 Task: Add a condition where "Channel Is Slack direct message" in pending tickets.
Action: Mouse moved to (126, 441)
Screenshot: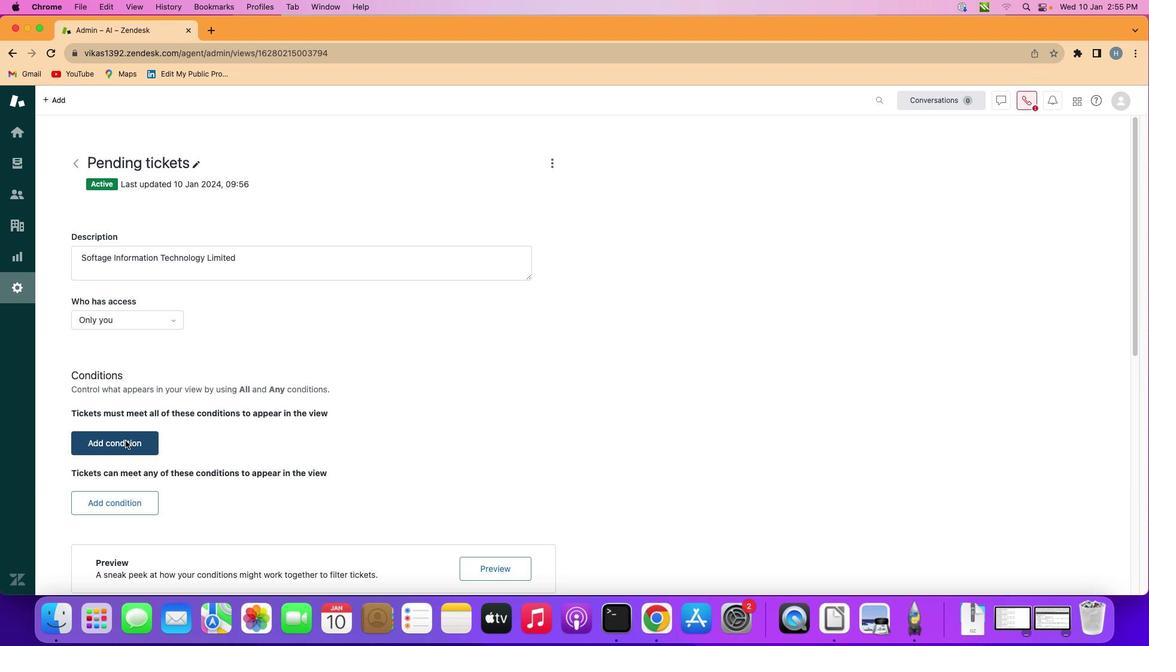 
Action: Mouse pressed left at (126, 441)
Screenshot: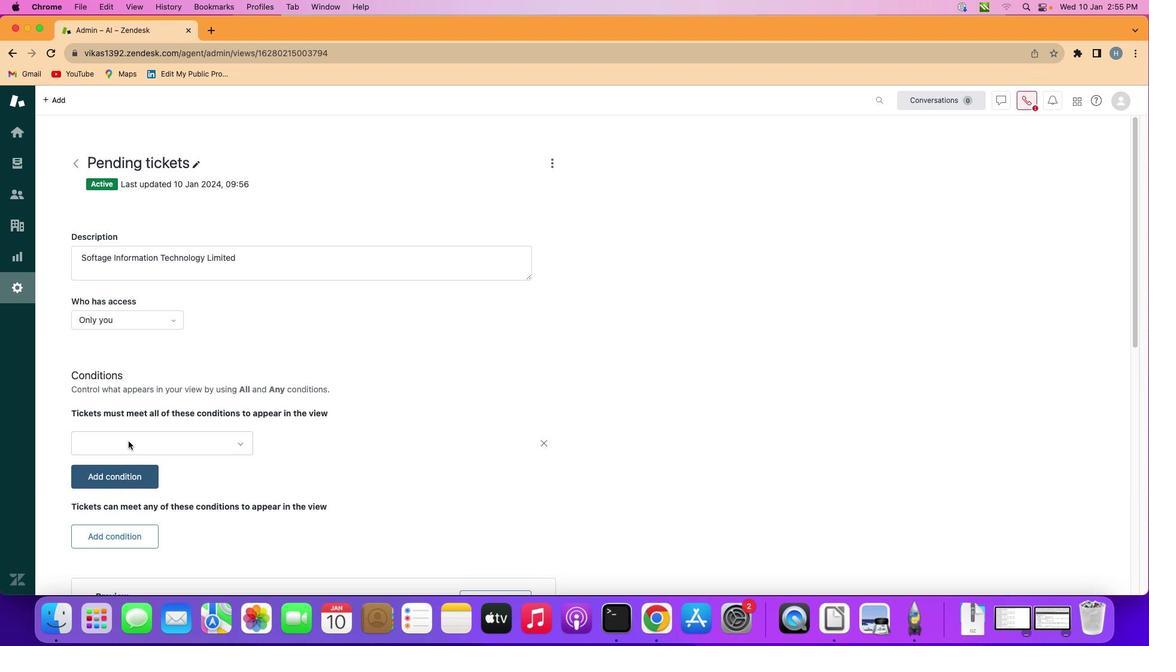 
Action: Mouse moved to (189, 443)
Screenshot: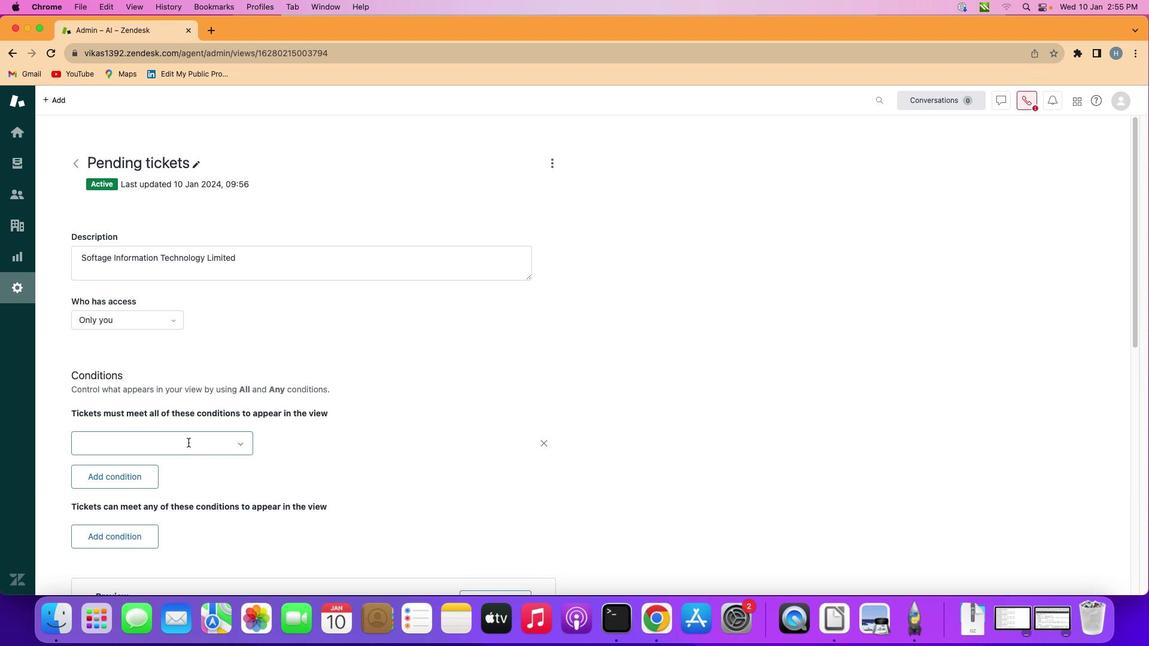 
Action: Mouse pressed left at (189, 443)
Screenshot: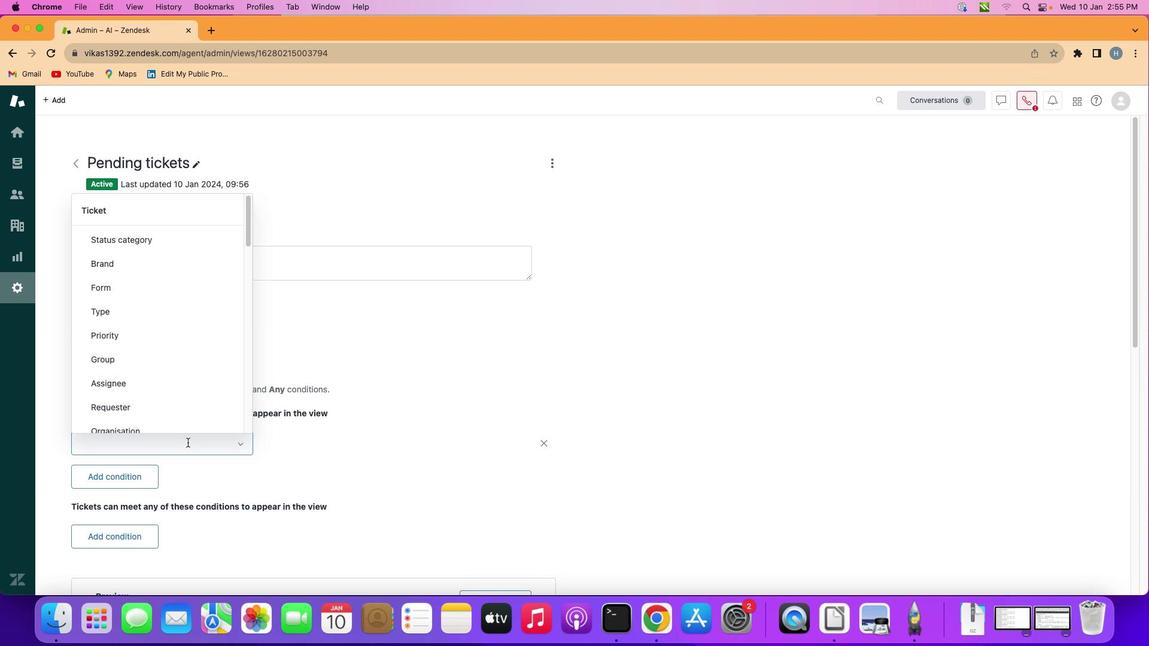 
Action: Mouse moved to (185, 343)
Screenshot: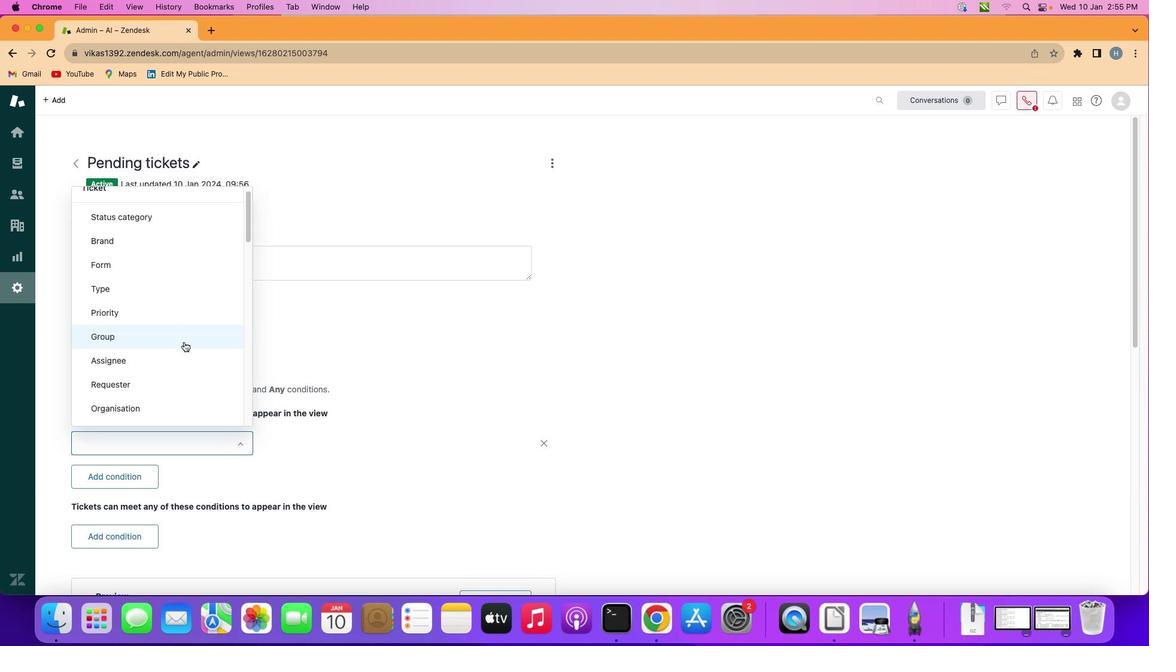 
Action: Mouse scrolled (185, 343) with delta (1, 0)
Screenshot: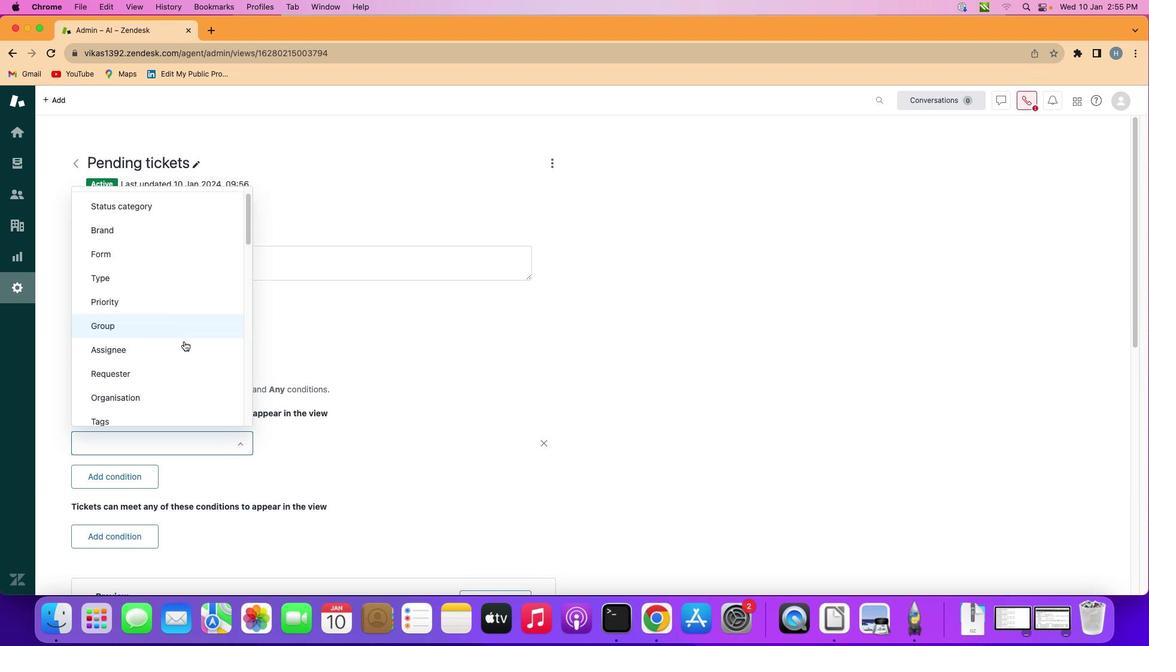 
Action: Mouse scrolled (185, 343) with delta (1, 0)
Screenshot: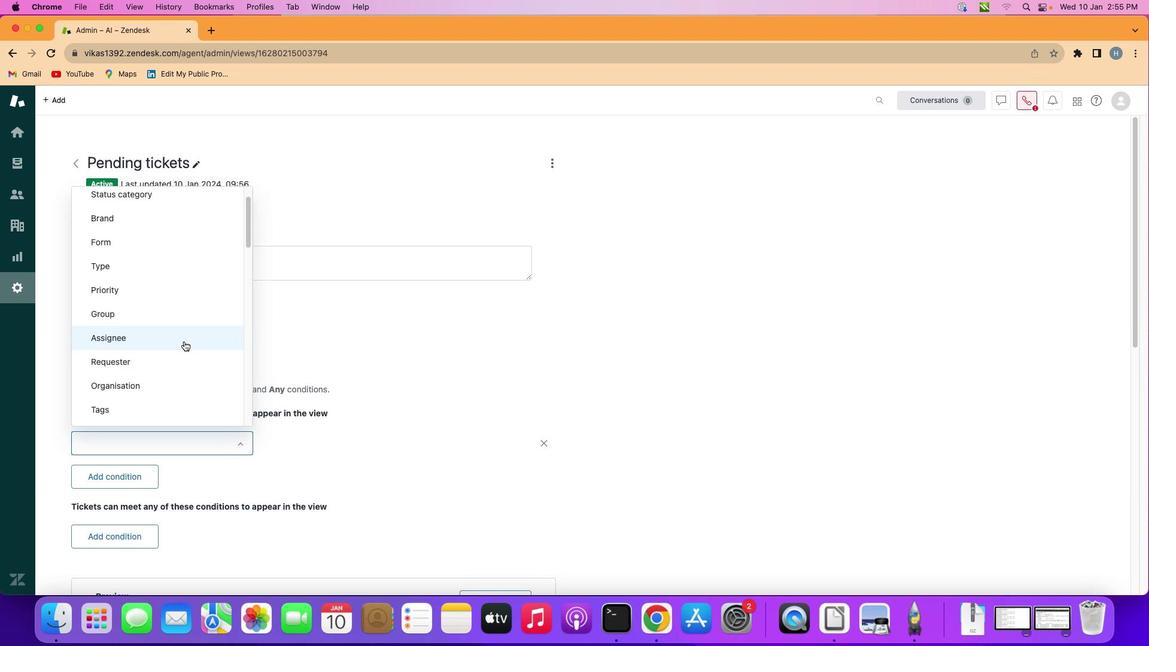 
Action: Mouse scrolled (185, 343) with delta (1, 0)
Screenshot: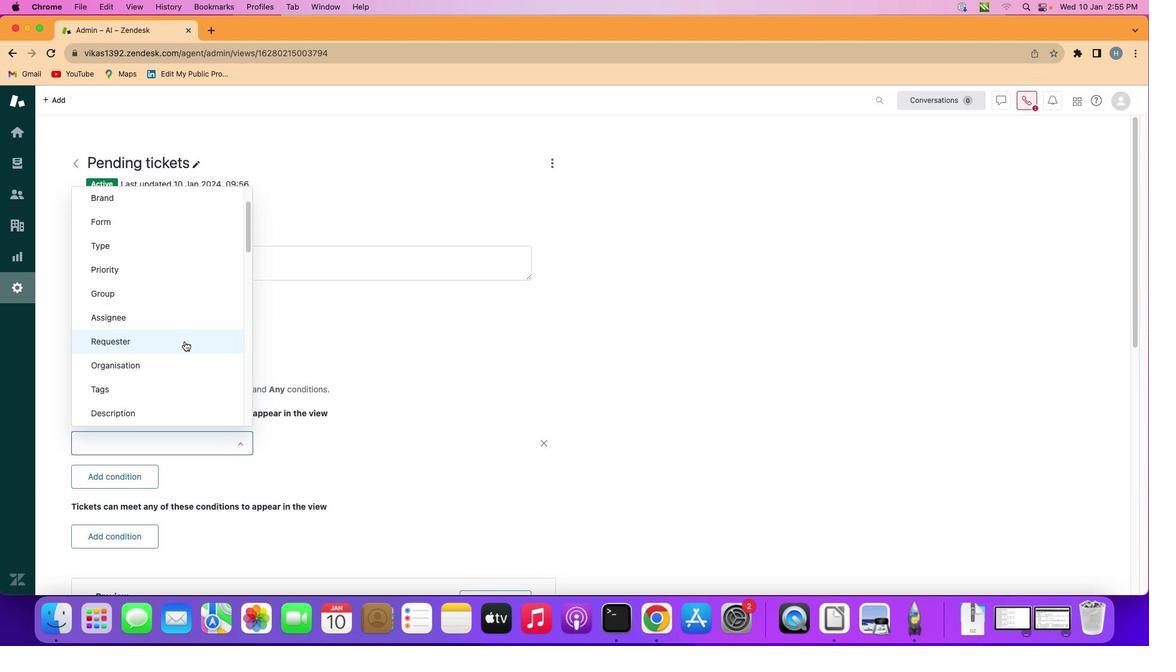 
Action: Mouse moved to (185, 343)
Screenshot: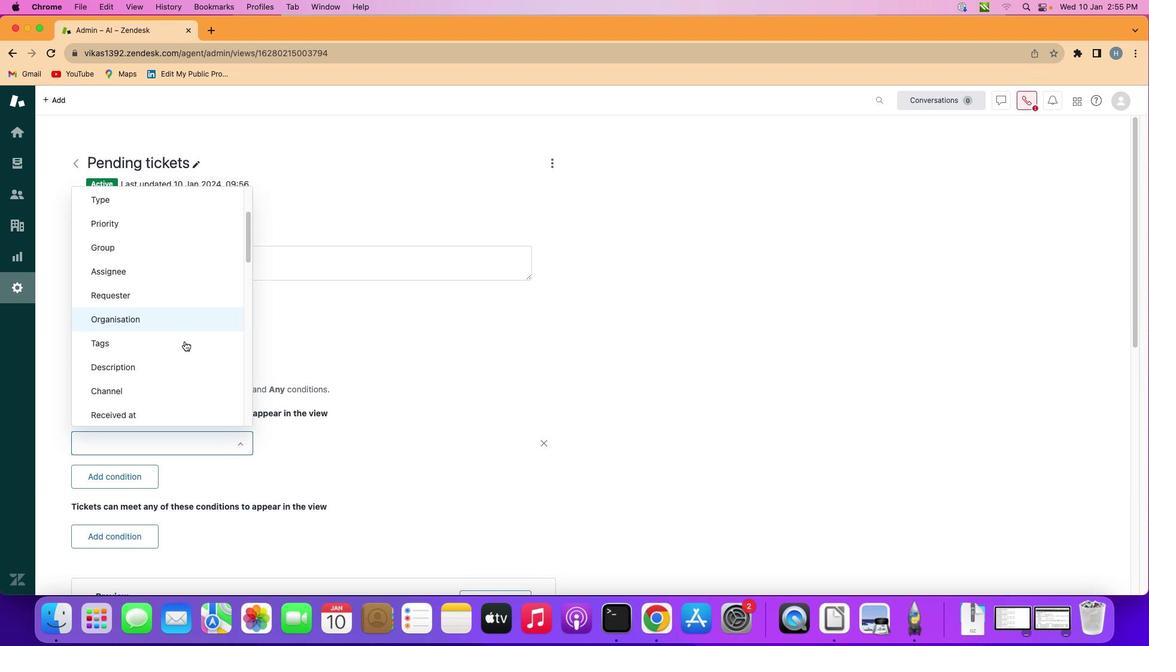 
Action: Mouse scrolled (185, 343) with delta (1, 0)
Screenshot: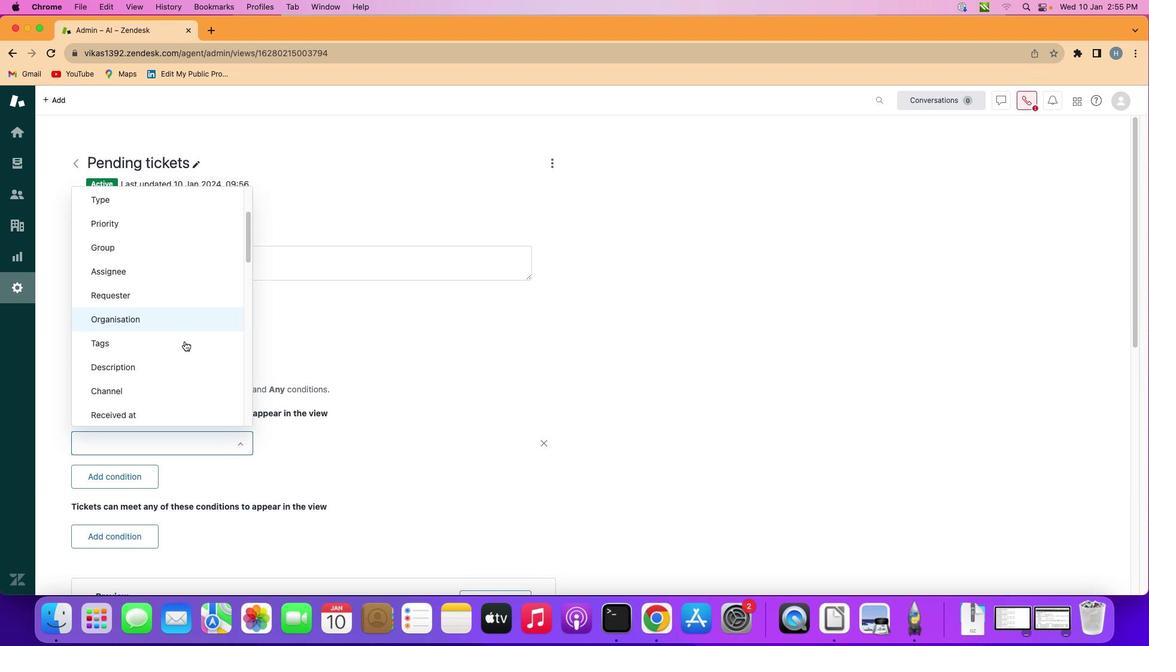 
Action: Mouse moved to (186, 342)
Screenshot: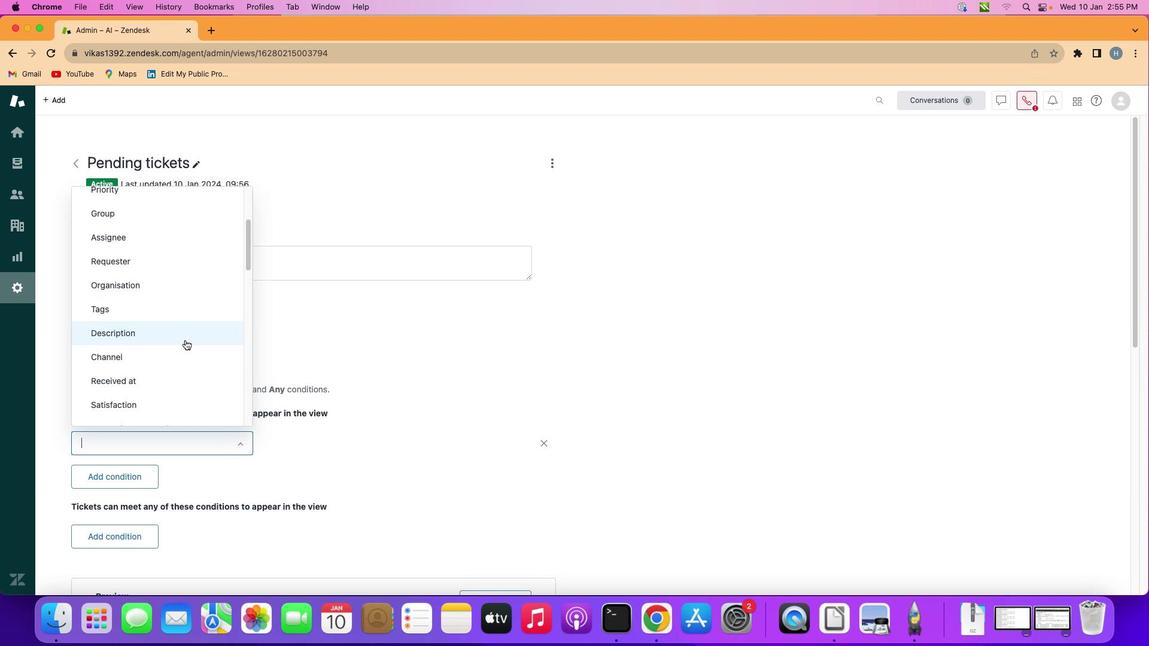 
Action: Mouse scrolled (186, 342) with delta (1, 0)
Screenshot: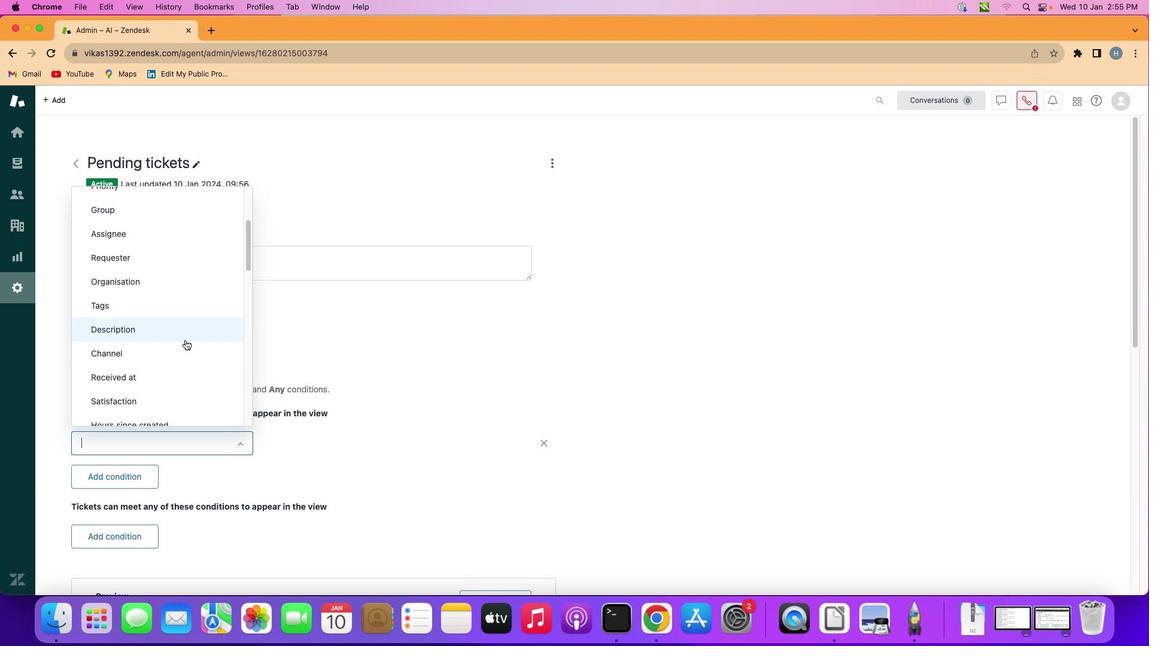 
Action: Mouse moved to (178, 356)
Screenshot: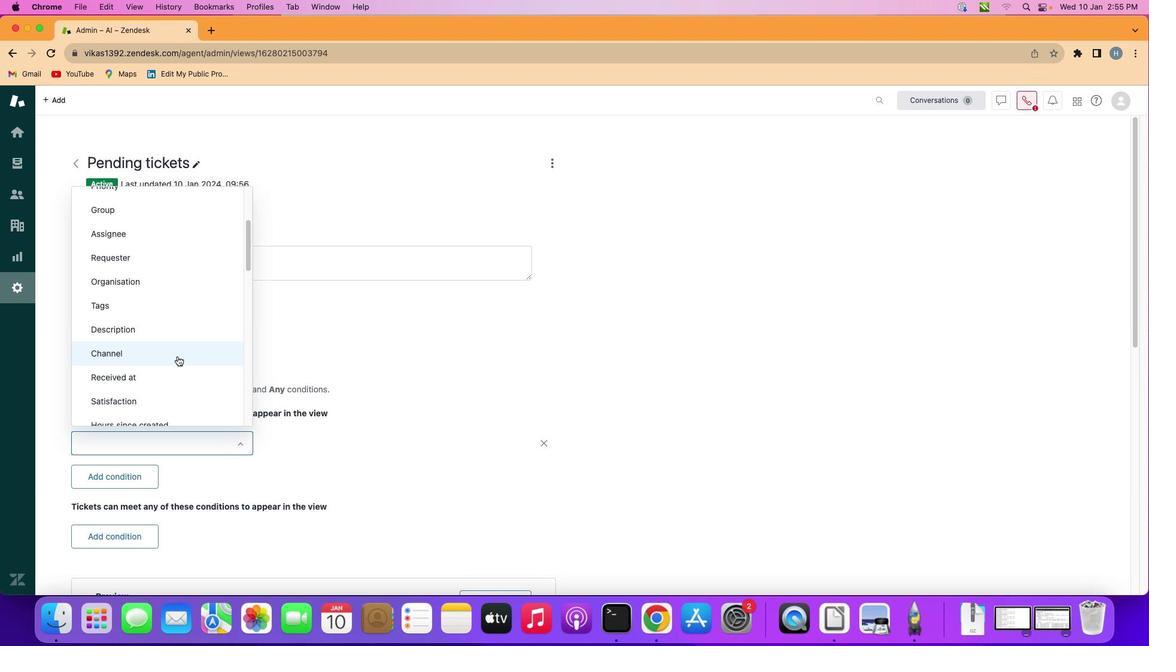 
Action: Mouse pressed left at (178, 356)
Screenshot: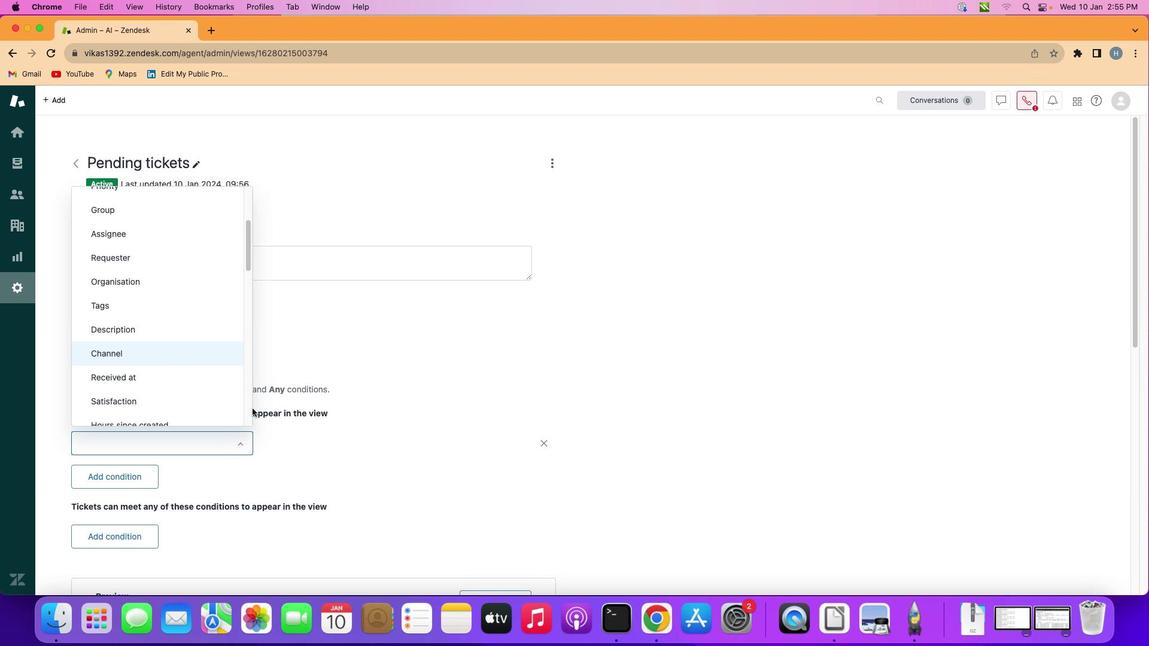 
Action: Mouse moved to (321, 442)
Screenshot: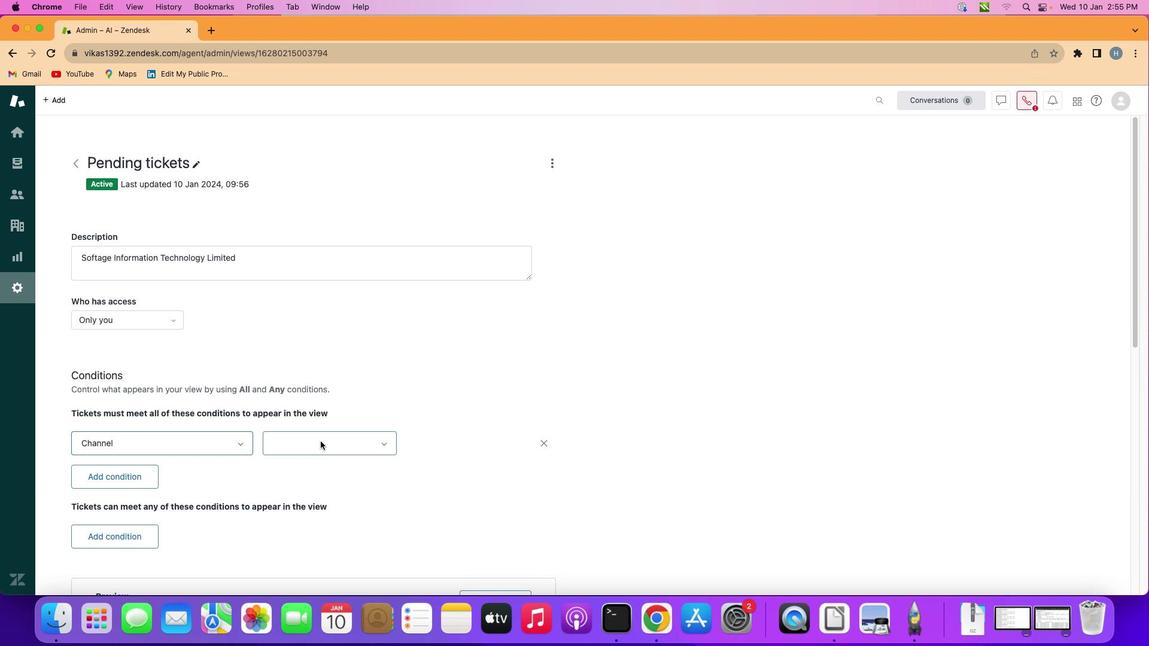 
Action: Mouse pressed left at (321, 442)
Screenshot: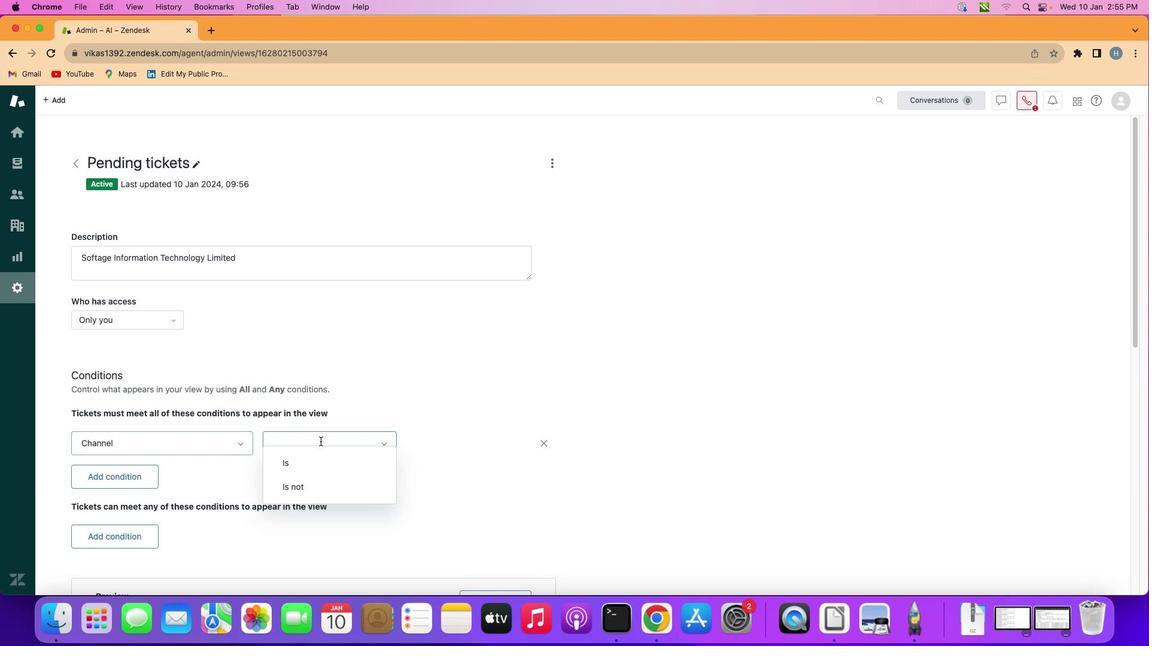 
Action: Mouse moved to (319, 473)
Screenshot: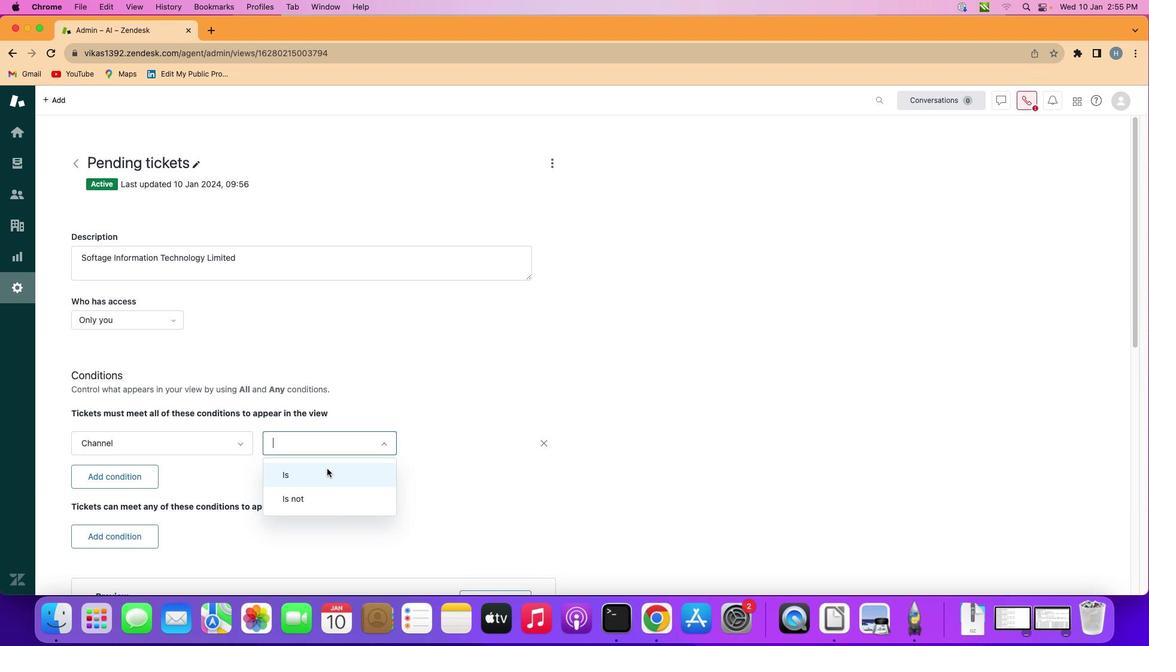 
Action: Mouse pressed left at (319, 473)
Screenshot: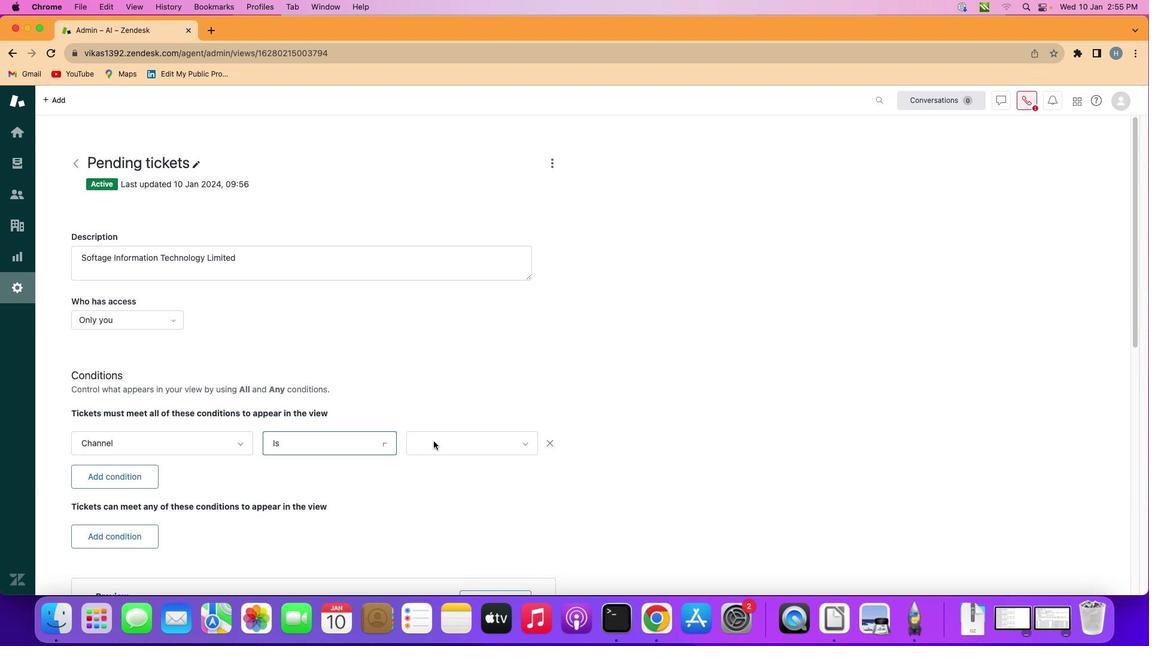 
Action: Mouse moved to (464, 435)
Screenshot: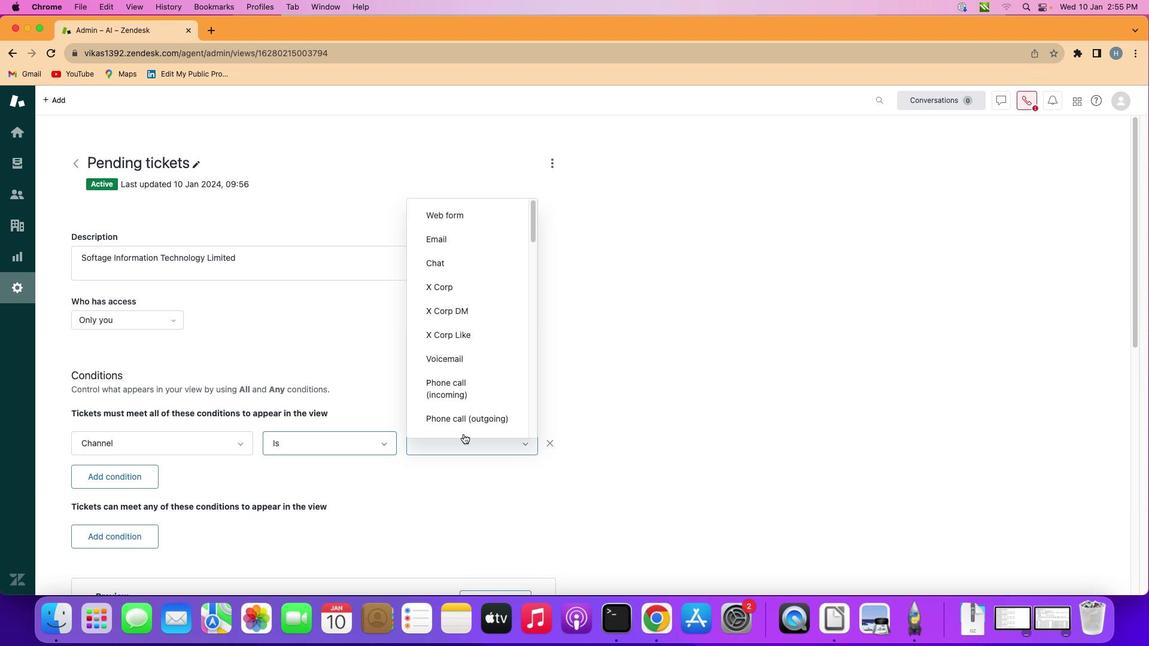 
Action: Mouse pressed left at (464, 435)
Screenshot: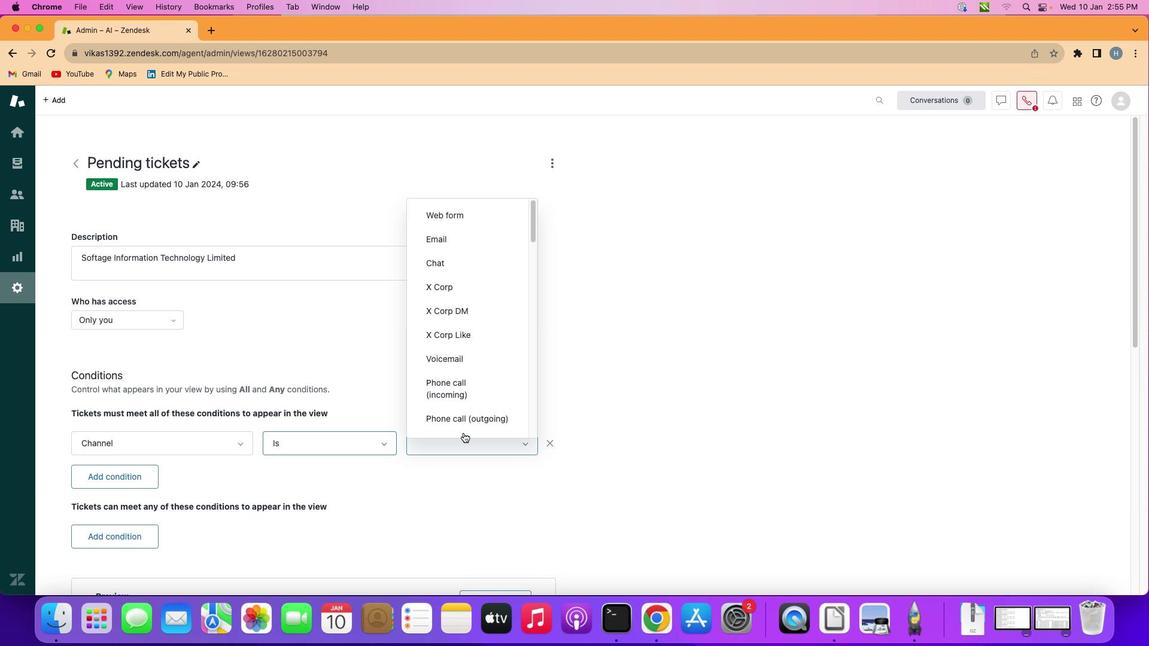 
Action: Mouse moved to (466, 331)
Screenshot: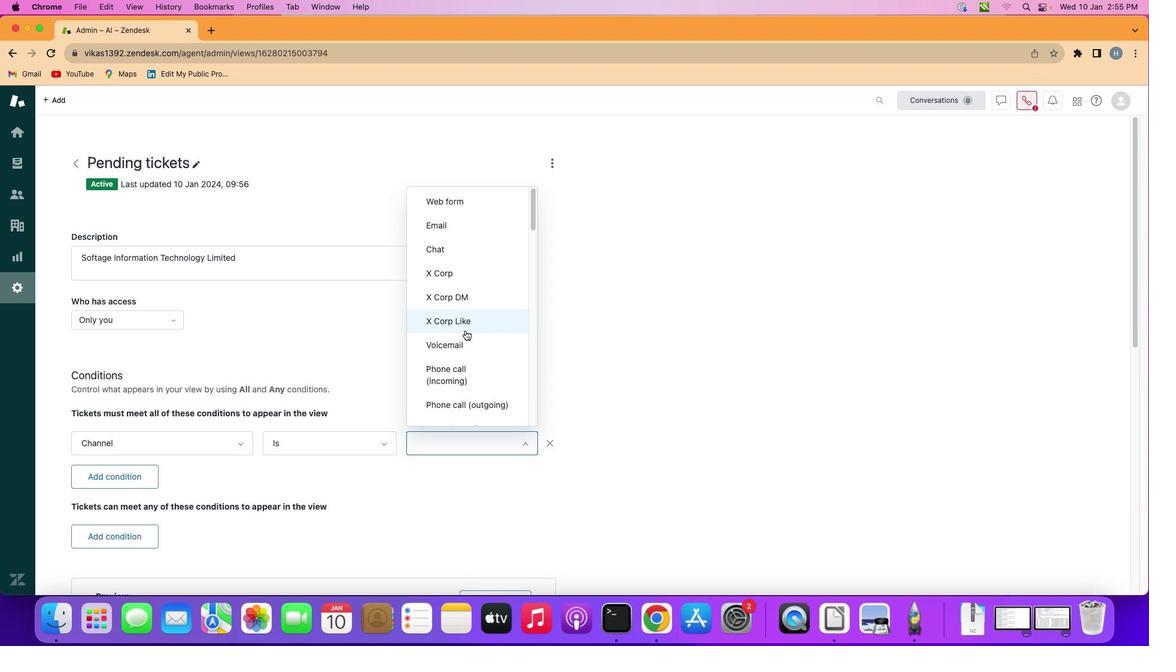 
Action: Mouse scrolled (466, 331) with delta (1, 0)
Screenshot: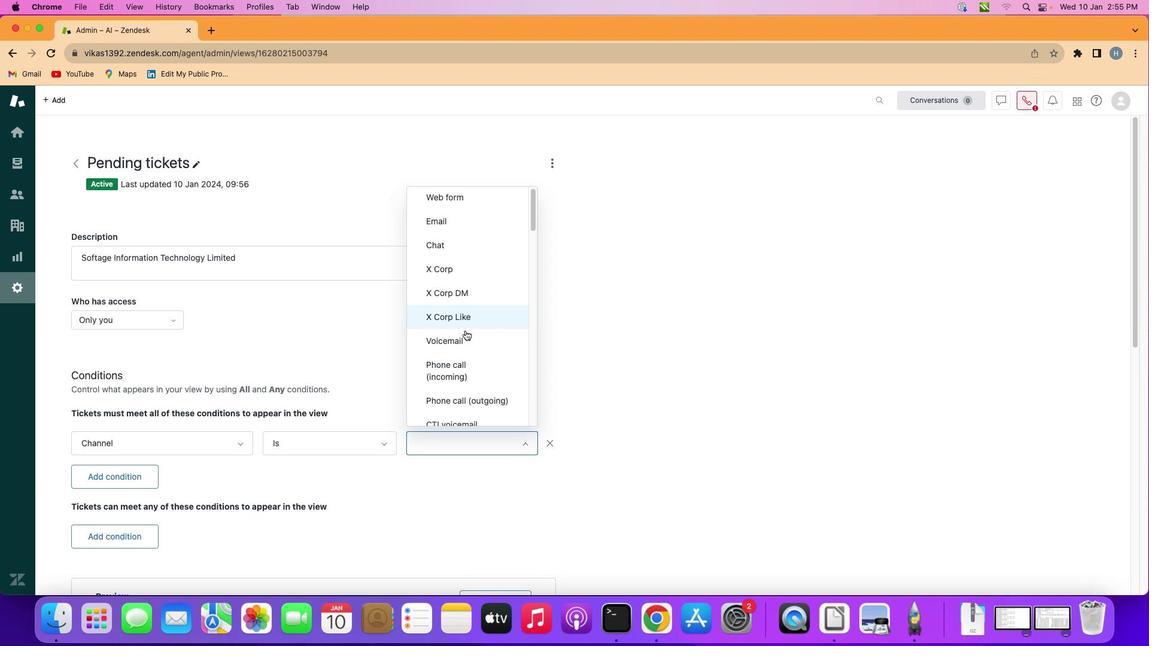 
Action: Mouse scrolled (466, 331) with delta (1, 0)
Screenshot: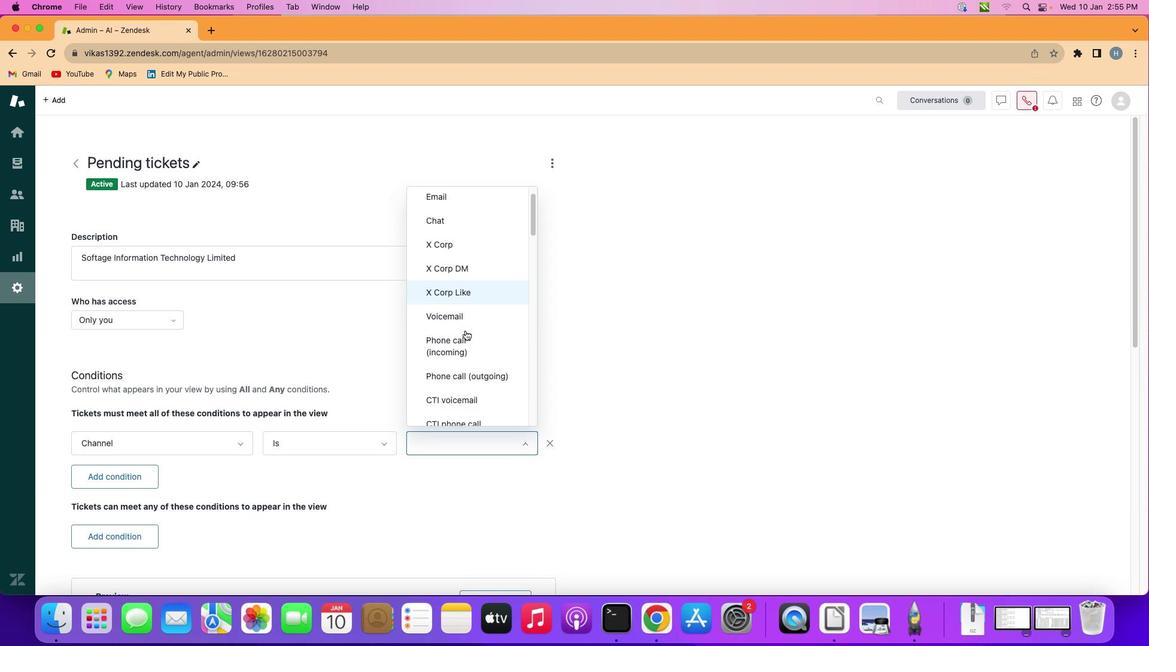 
Action: Mouse scrolled (466, 331) with delta (1, 0)
Screenshot: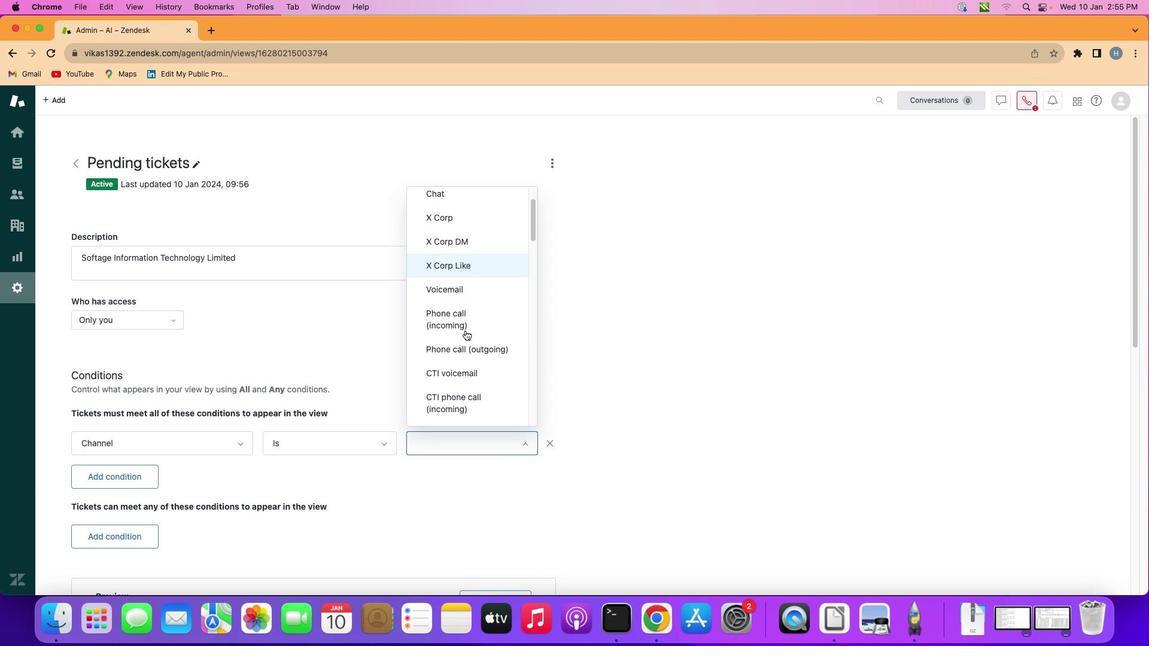 
Action: Mouse scrolled (466, 331) with delta (1, 0)
Screenshot: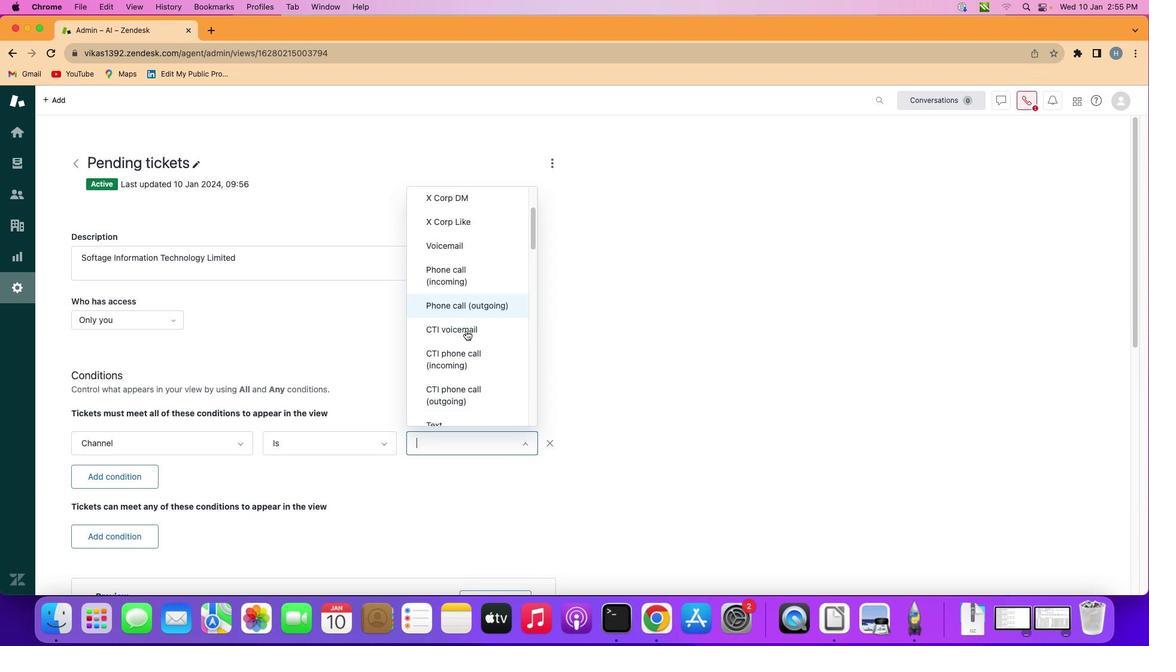 
Action: Mouse scrolled (466, 331) with delta (1, 0)
Screenshot: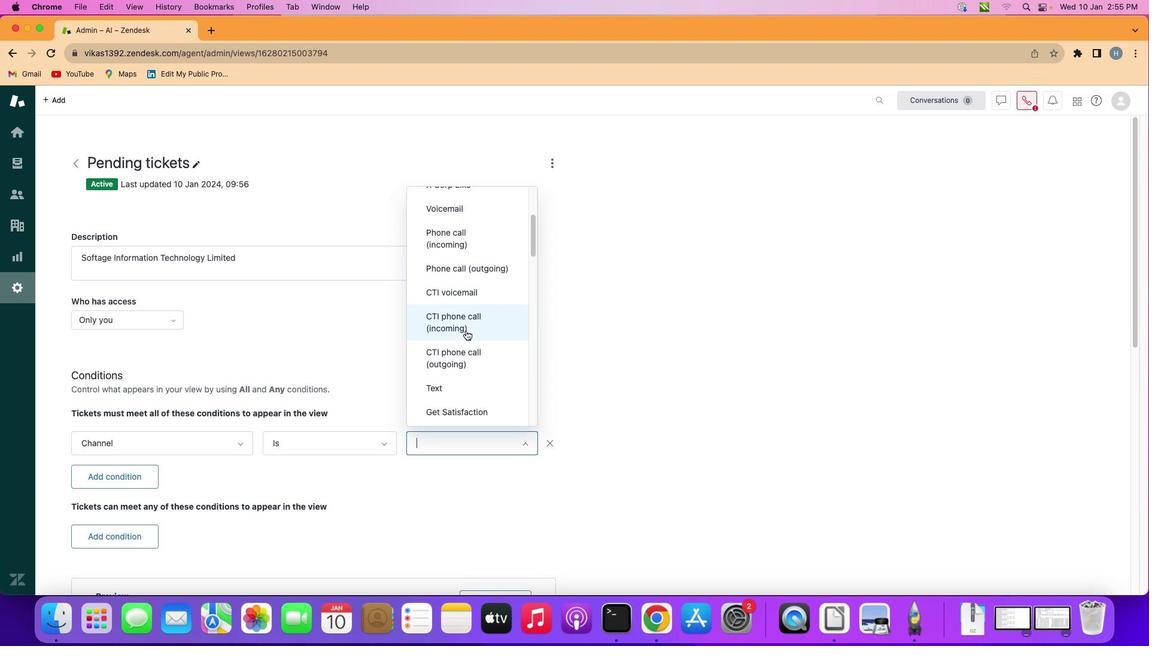 
Action: Mouse moved to (467, 331)
Screenshot: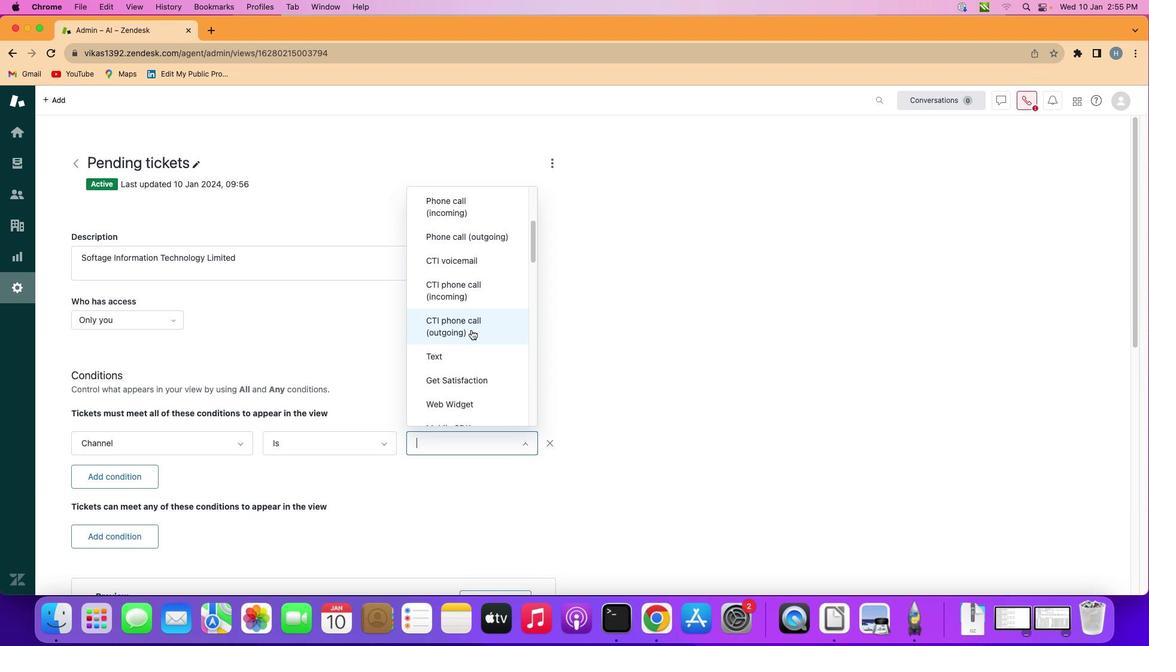 
Action: Mouse scrolled (467, 331) with delta (1, 0)
Screenshot: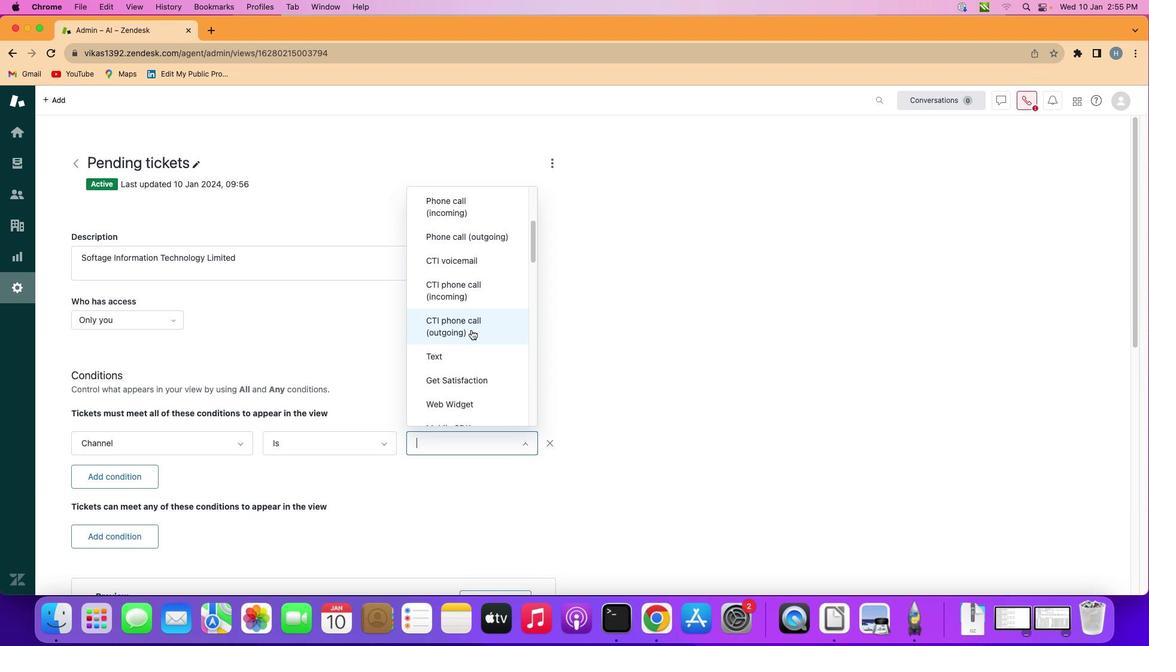 
Action: Mouse moved to (472, 331)
Screenshot: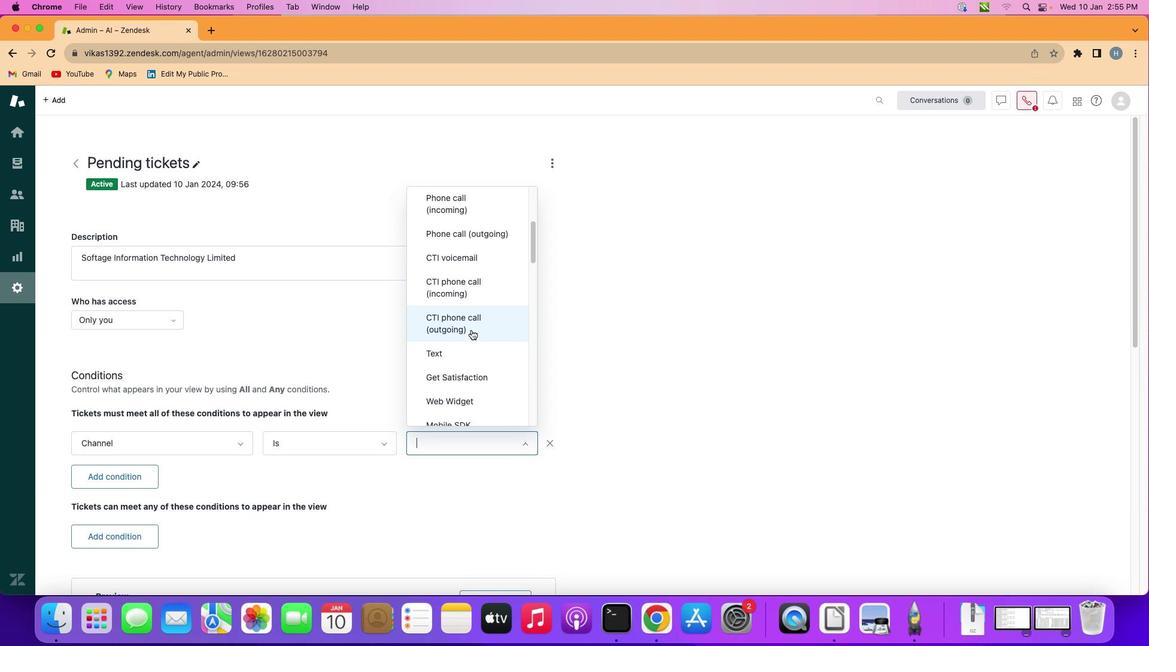
Action: Mouse scrolled (472, 331) with delta (1, 0)
Screenshot: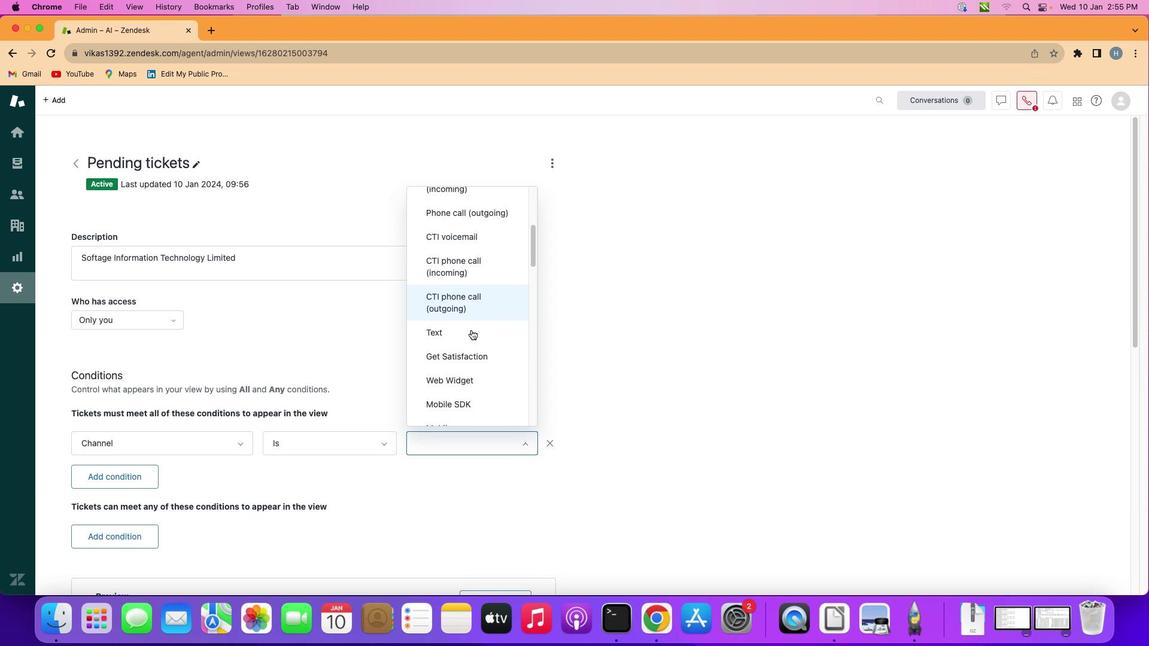 
Action: Mouse scrolled (472, 331) with delta (1, 0)
Screenshot: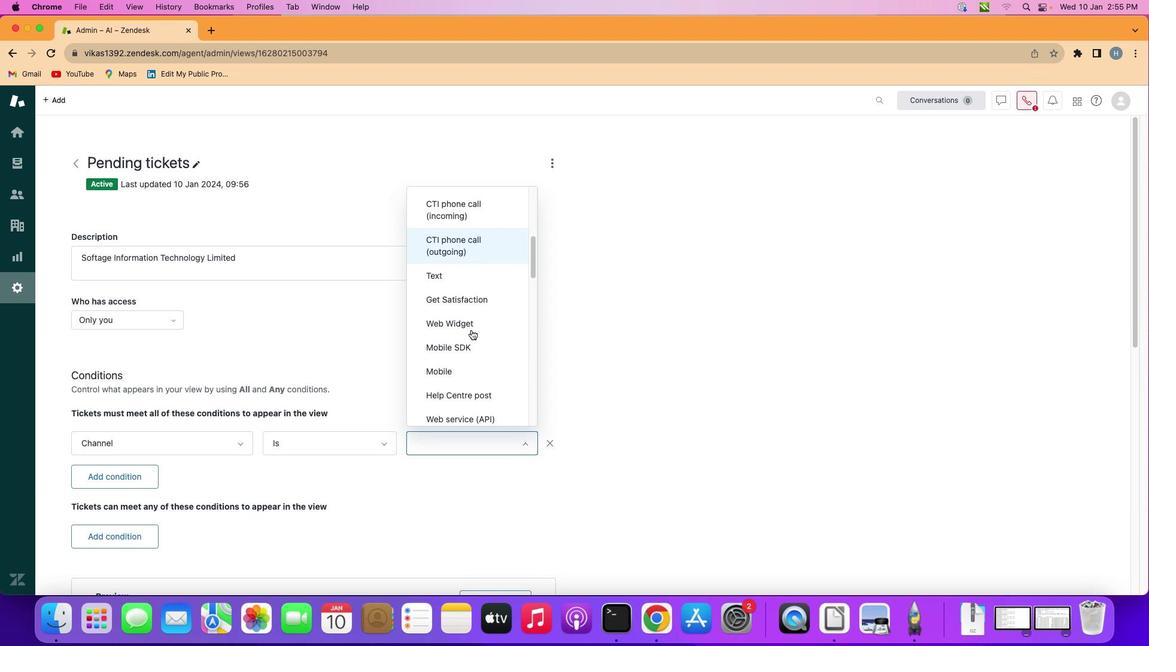 
Action: Mouse scrolled (472, 331) with delta (1, 0)
Screenshot: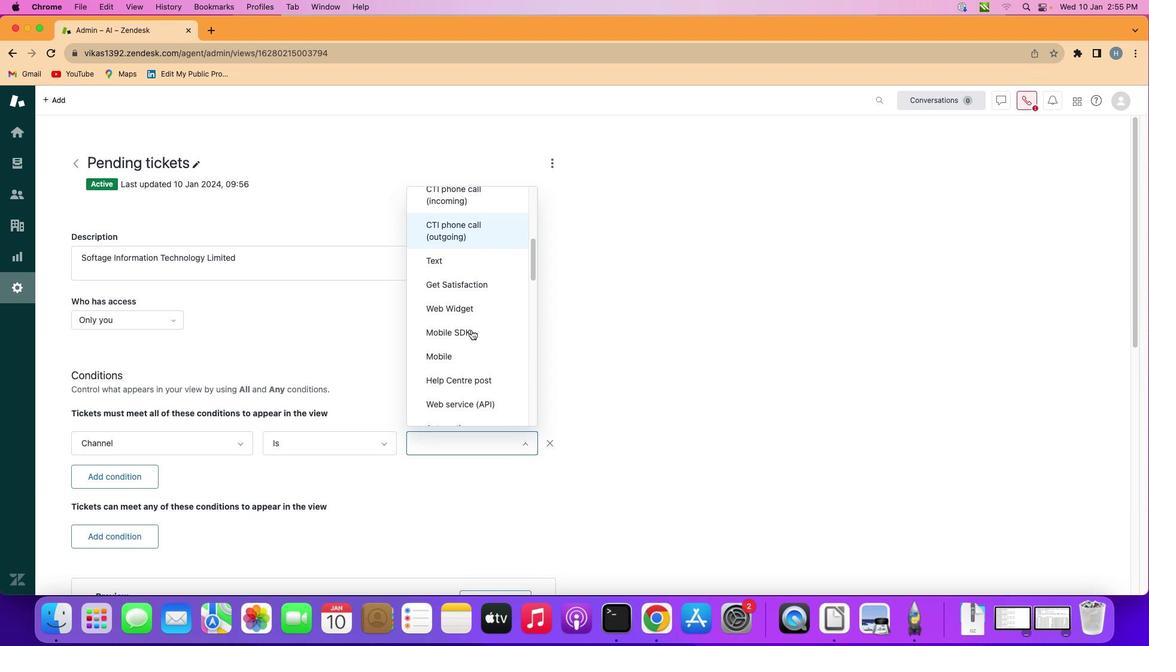 
Action: Mouse scrolled (472, 331) with delta (1, 0)
Screenshot: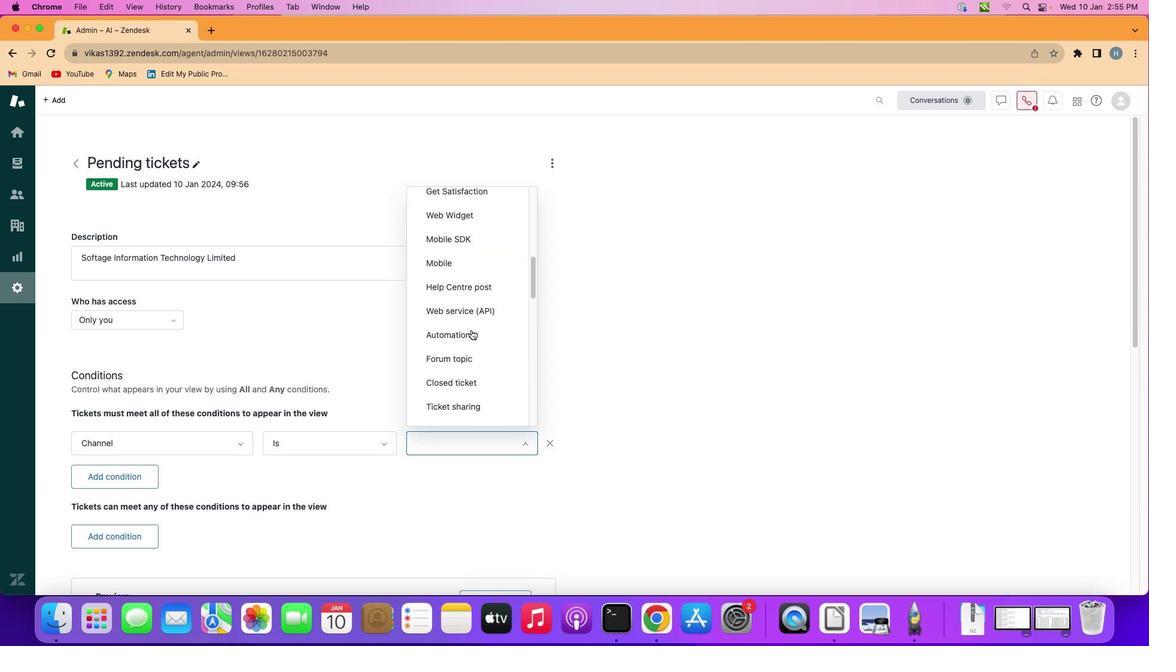 
Action: Mouse scrolled (472, 331) with delta (1, 0)
Screenshot: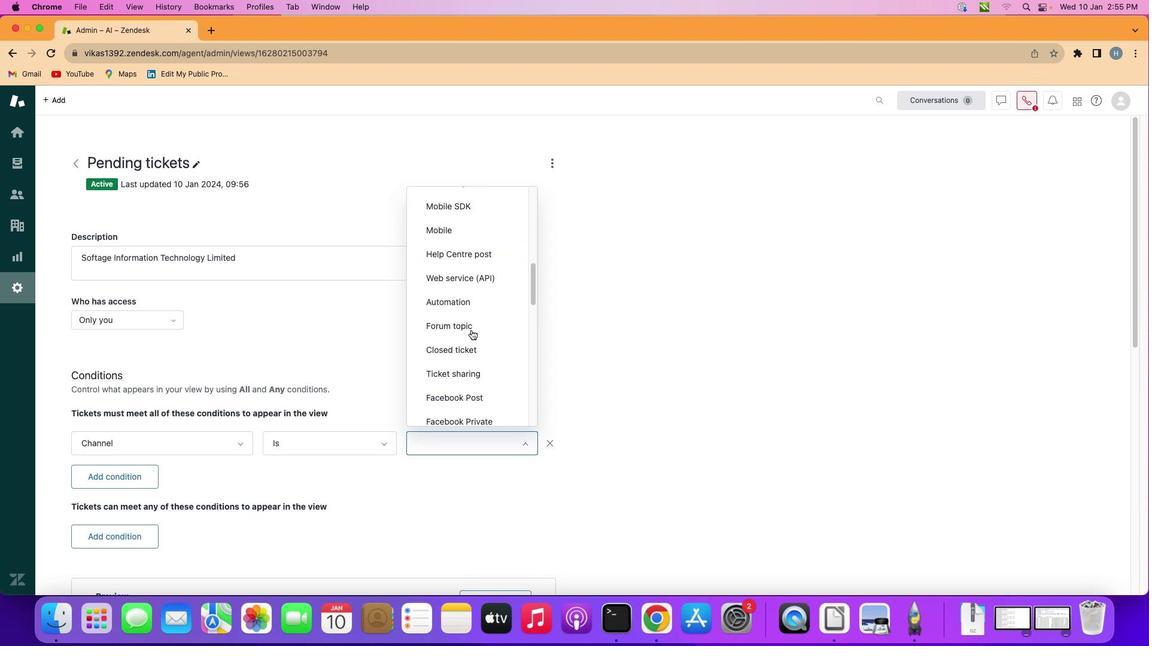 
Action: Mouse moved to (473, 331)
Screenshot: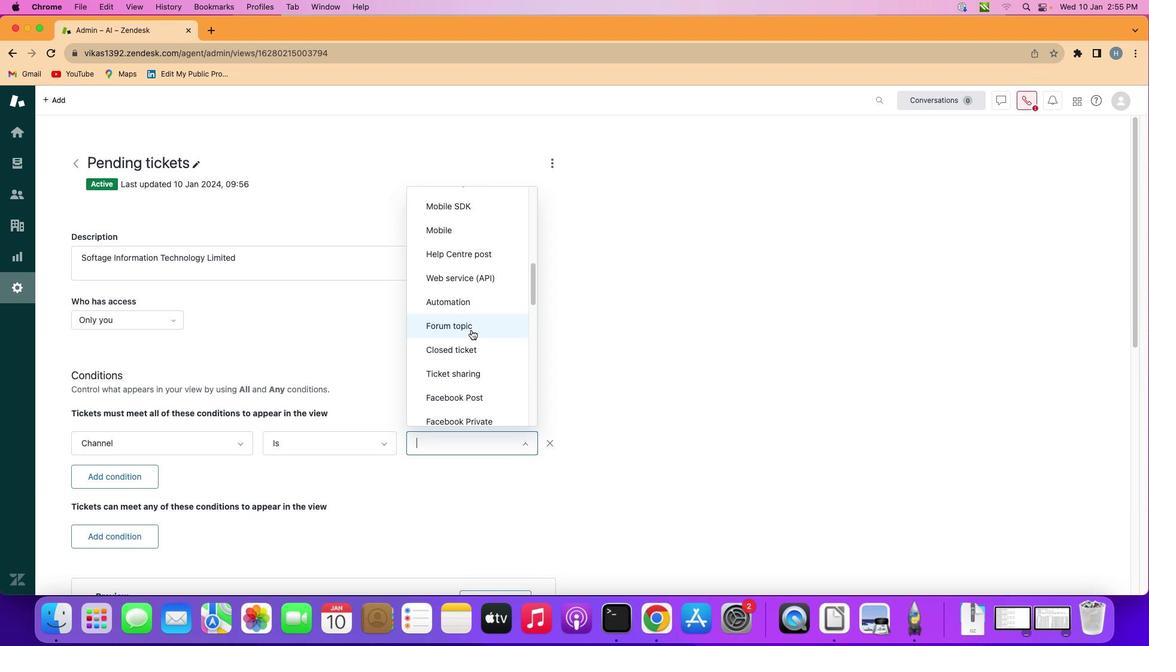 
Action: Mouse scrolled (473, 331) with delta (1, 0)
Screenshot: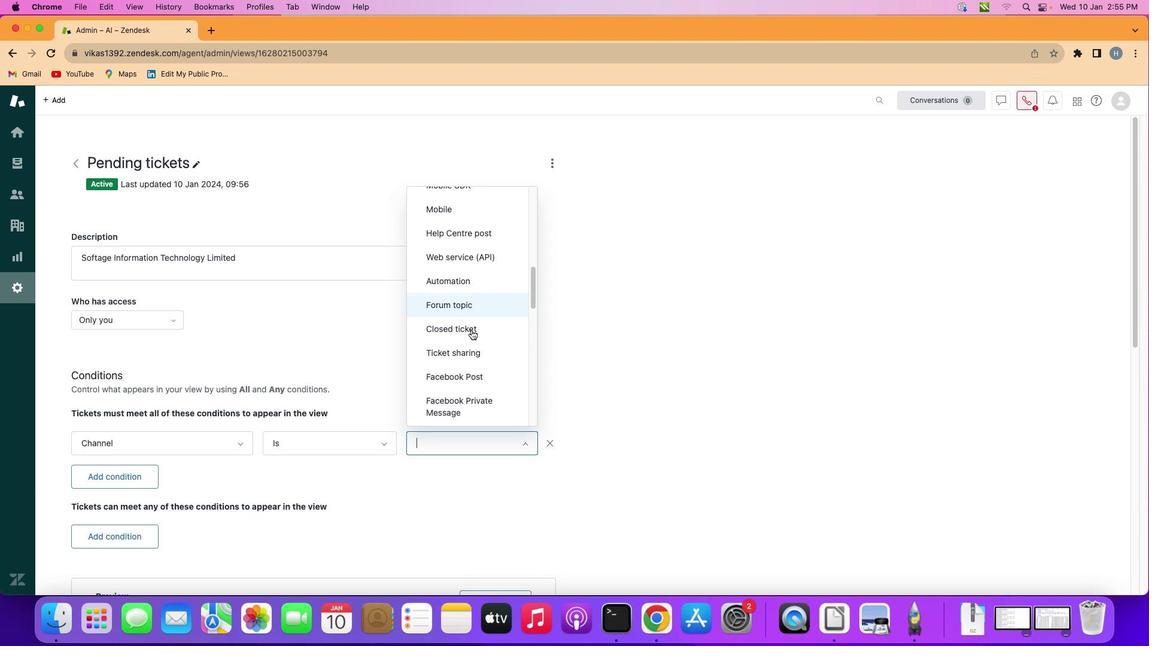 
Action: Mouse scrolled (473, 331) with delta (1, 0)
Screenshot: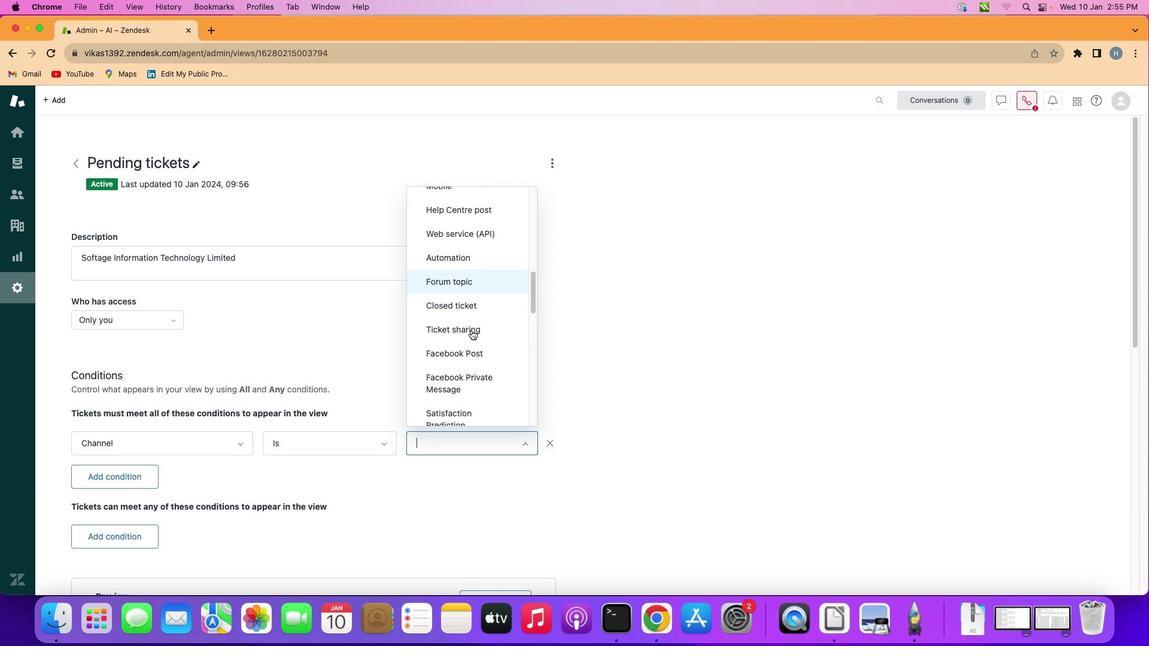 
Action: Mouse scrolled (473, 331) with delta (1, 0)
Screenshot: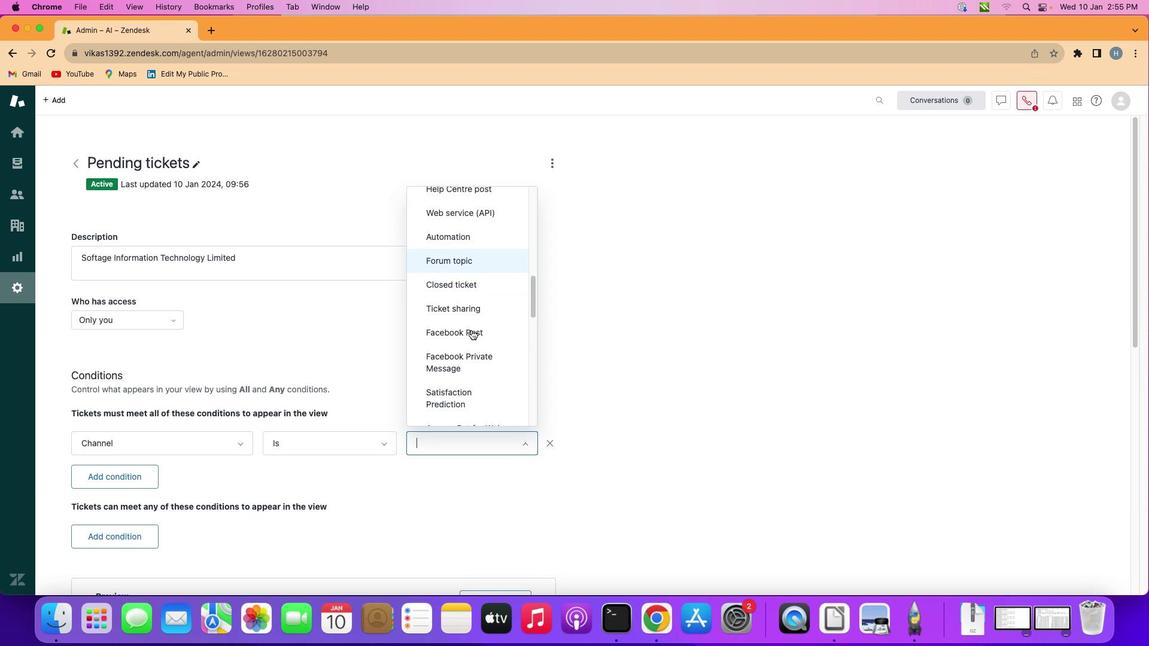 
Action: Mouse scrolled (473, 331) with delta (1, 0)
Screenshot: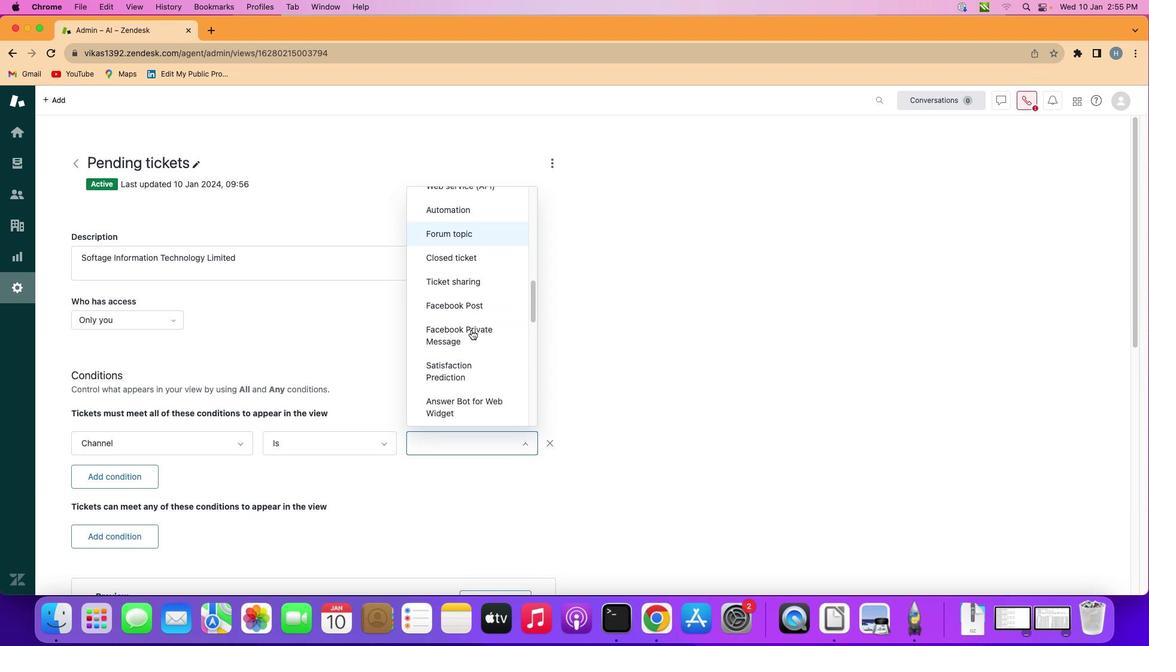 
Action: Mouse scrolled (473, 331) with delta (1, 0)
Screenshot: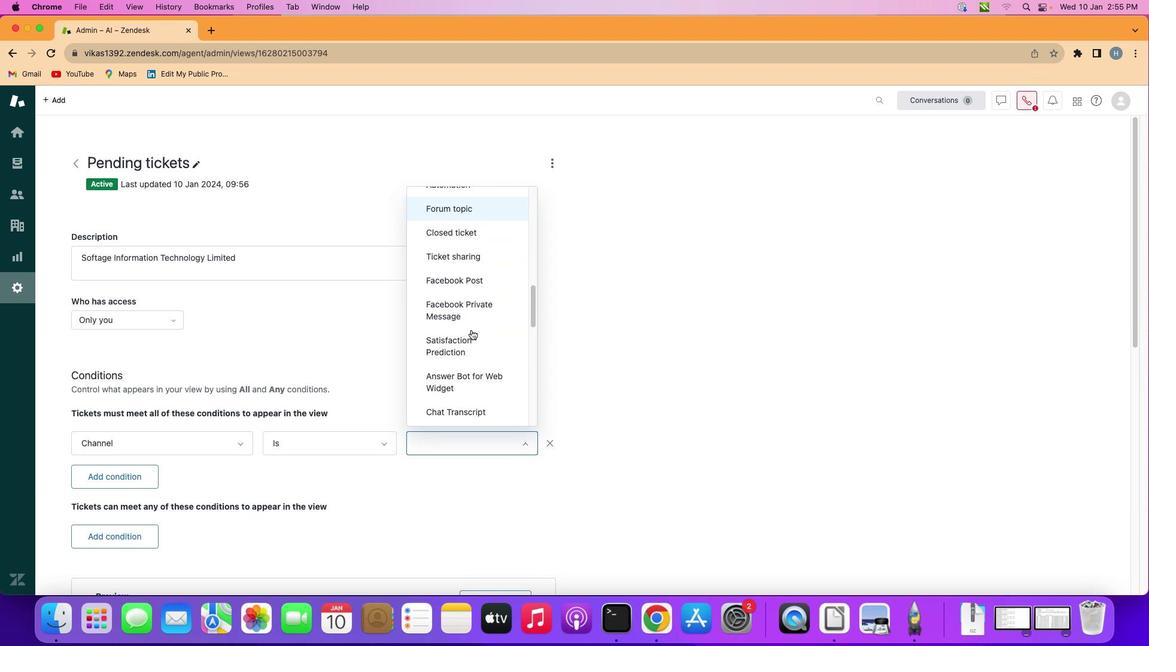 
Action: Mouse scrolled (473, 331) with delta (1, 0)
Screenshot: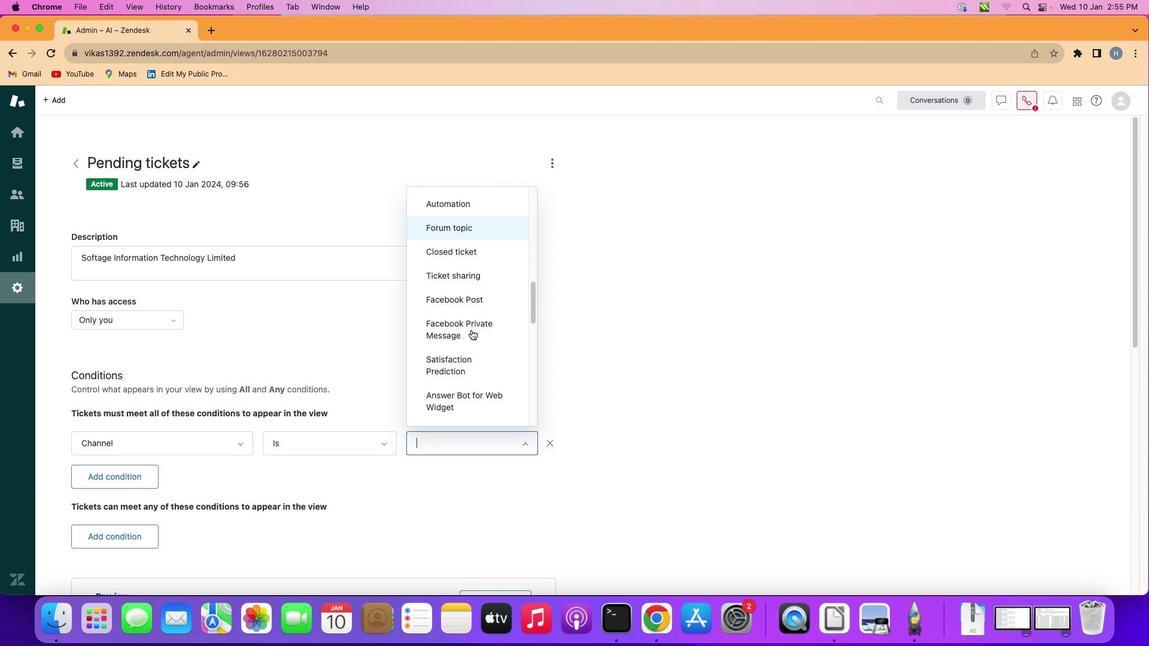 
Action: Mouse scrolled (473, 331) with delta (1, 2)
Screenshot: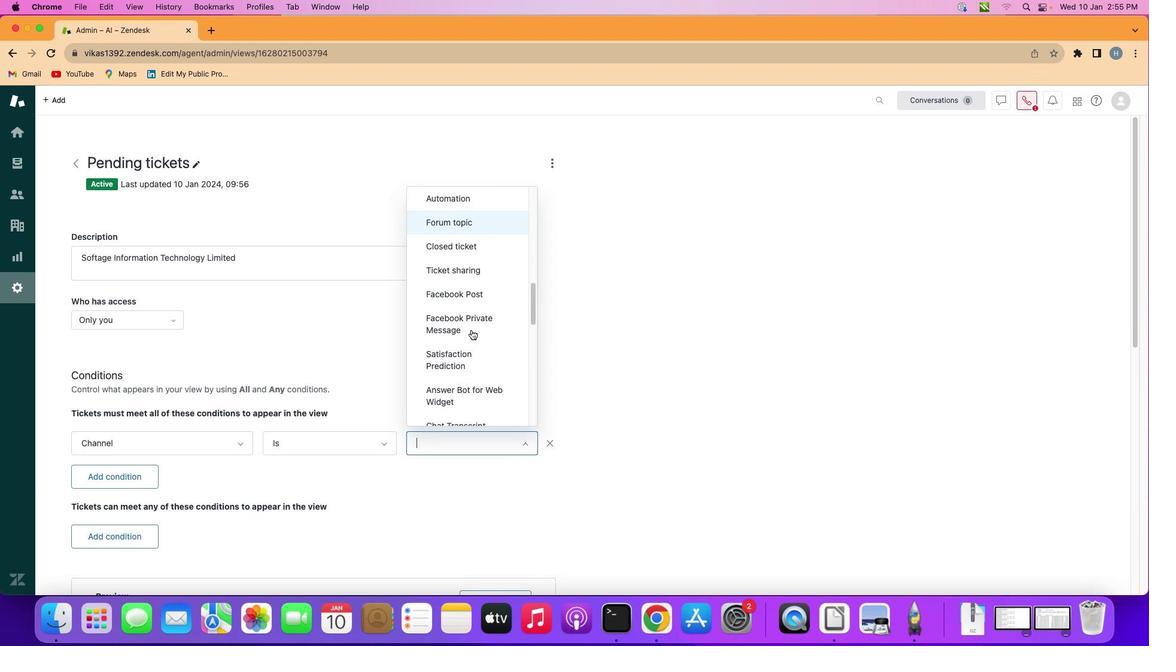 
Action: Mouse scrolled (473, 331) with delta (1, 0)
Screenshot: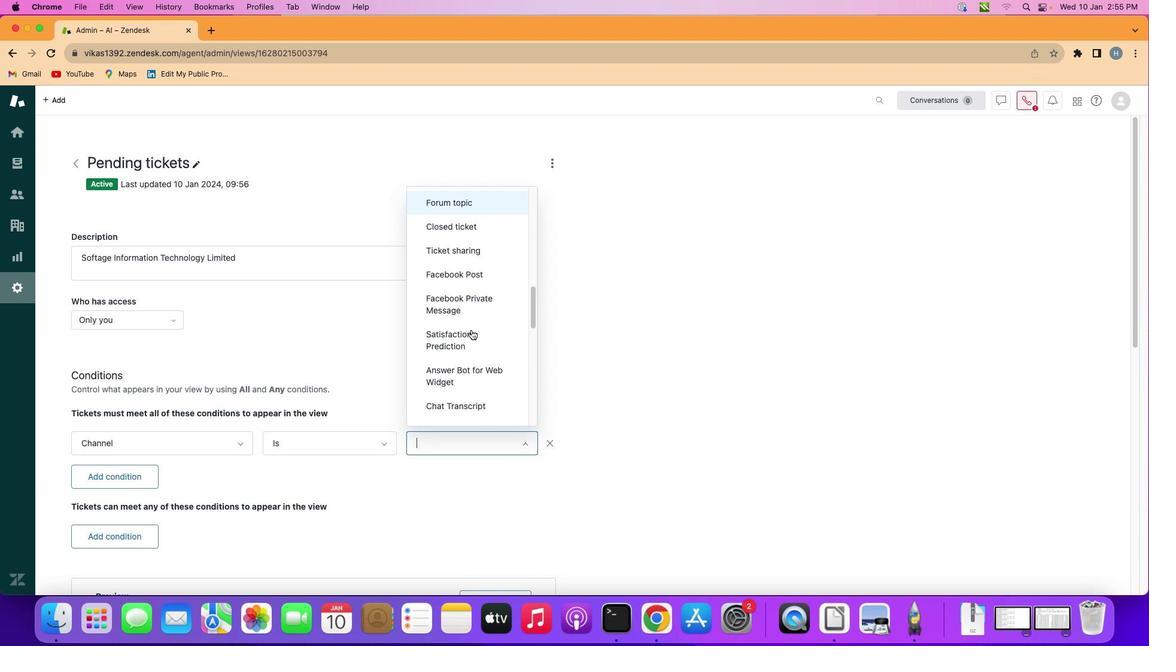
Action: Mouse scrolled (473, 331) with delta (1, 0)
Screenshot: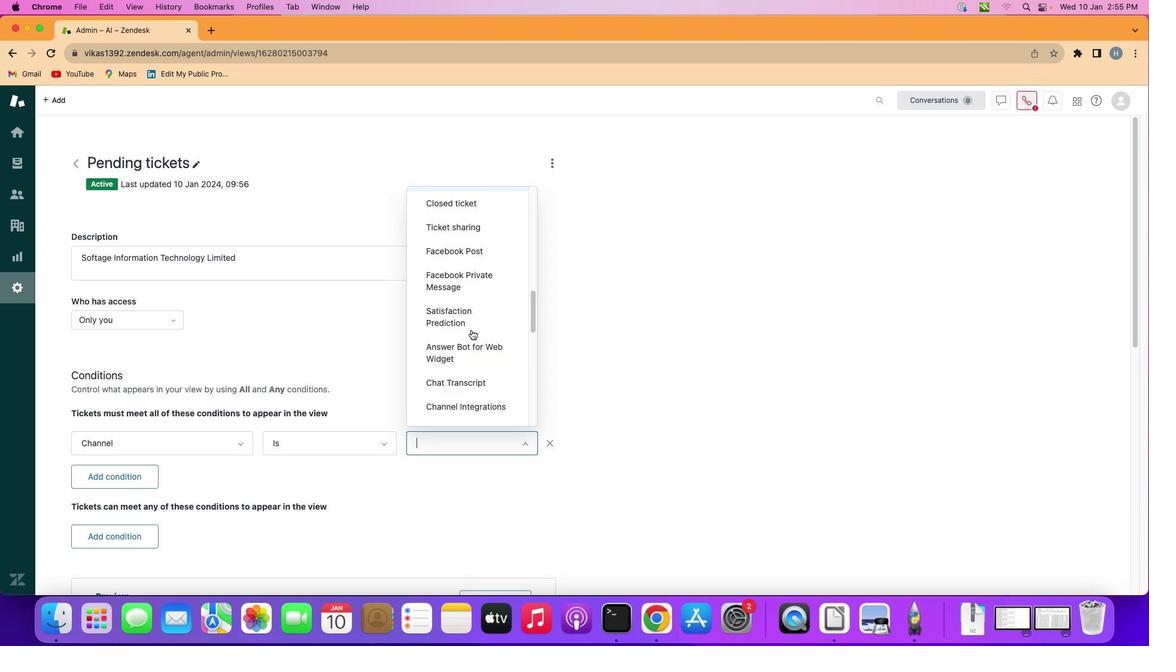 
Action: Mouse scrolled (473, 331) with delta (1, 0)
Screenshot: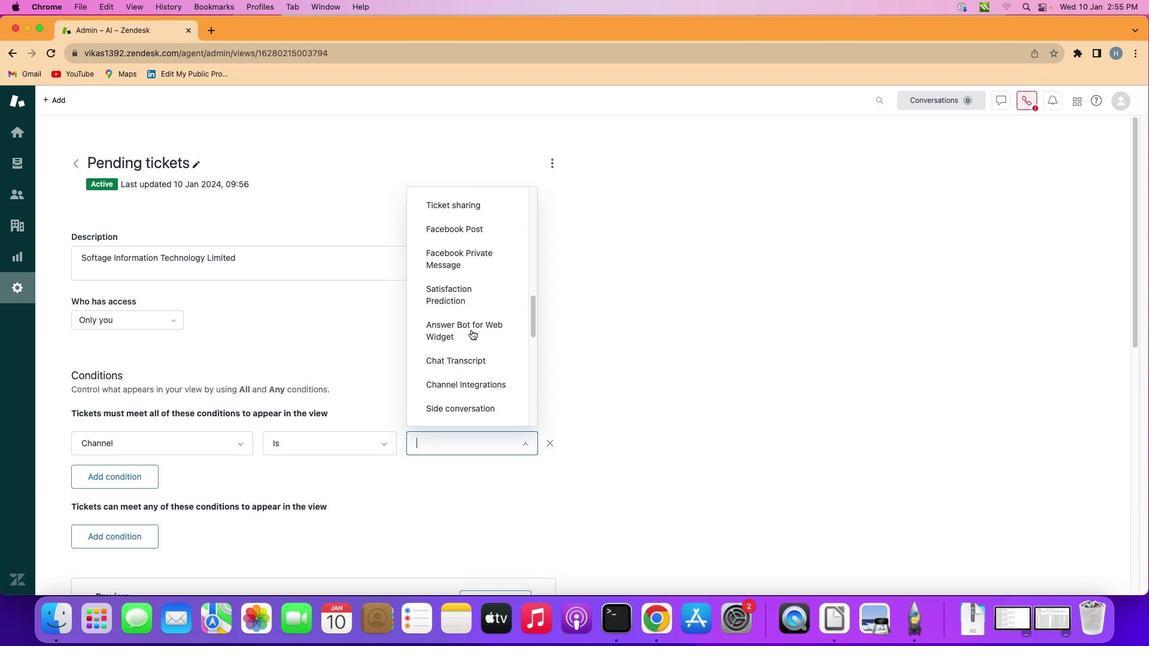 
Action: Mouse scrolled (473, 331) with delta (1, 0)
Screenshot: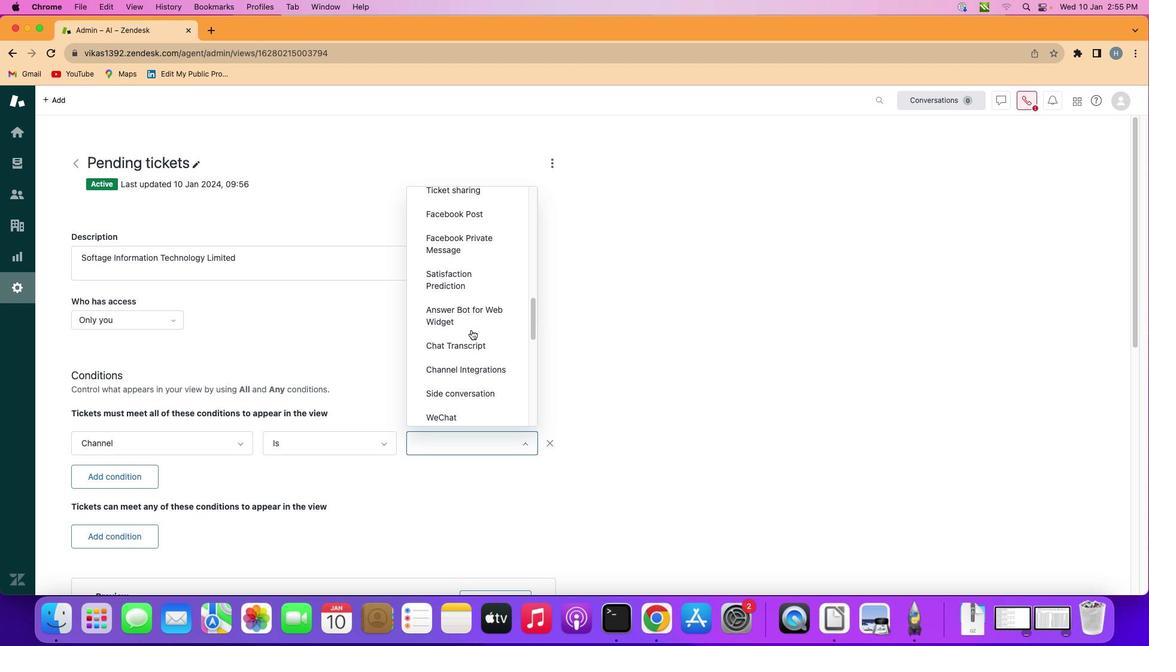
Action: Mouse scrolled (473, 331) with delta (1, 0)
Screenshot: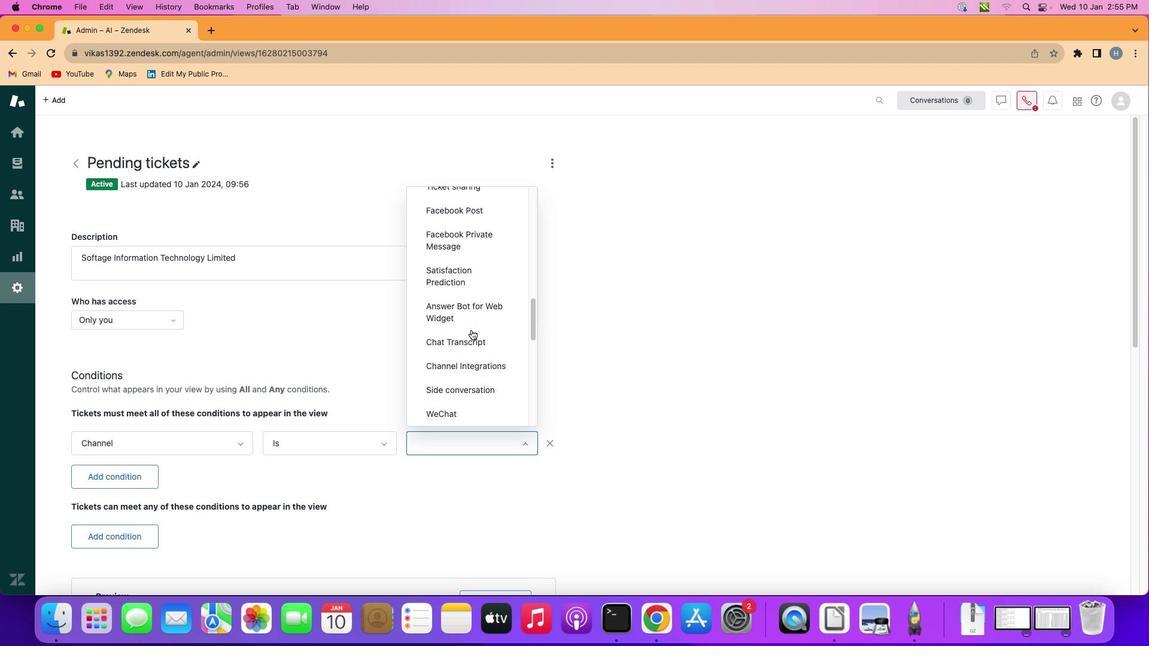 
Action: Mouse scrolled (473, 331) with delta (1, 0)
Screenshot: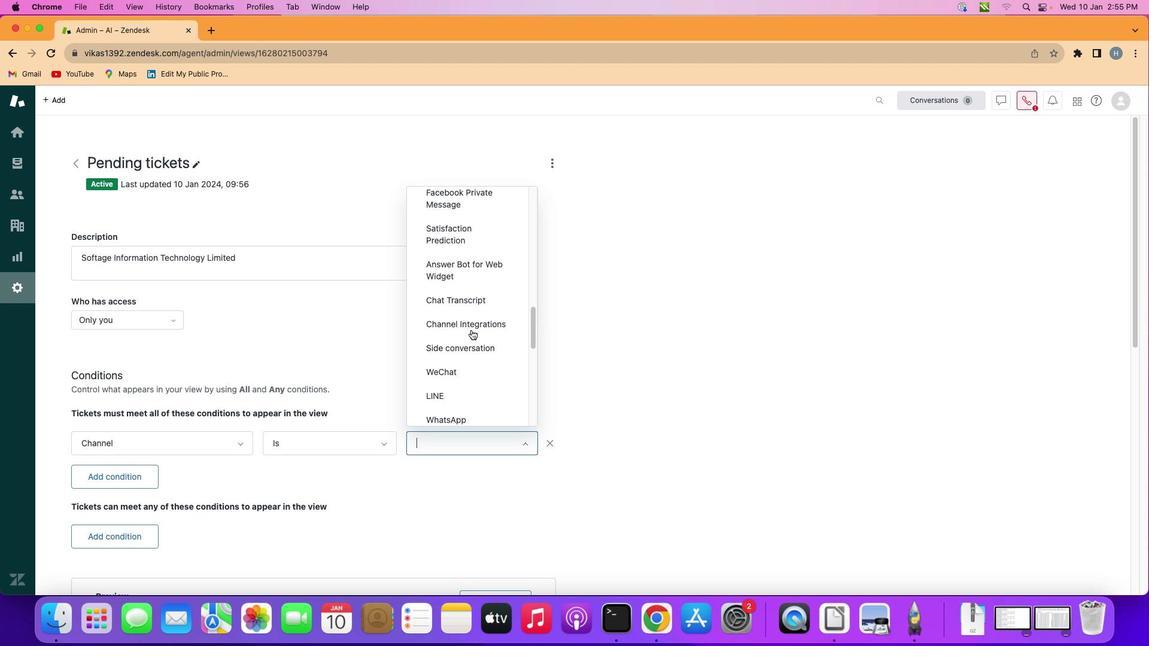 
Action: Mouse scrolled (473, 331) with delta (1, 0)
Screenshot: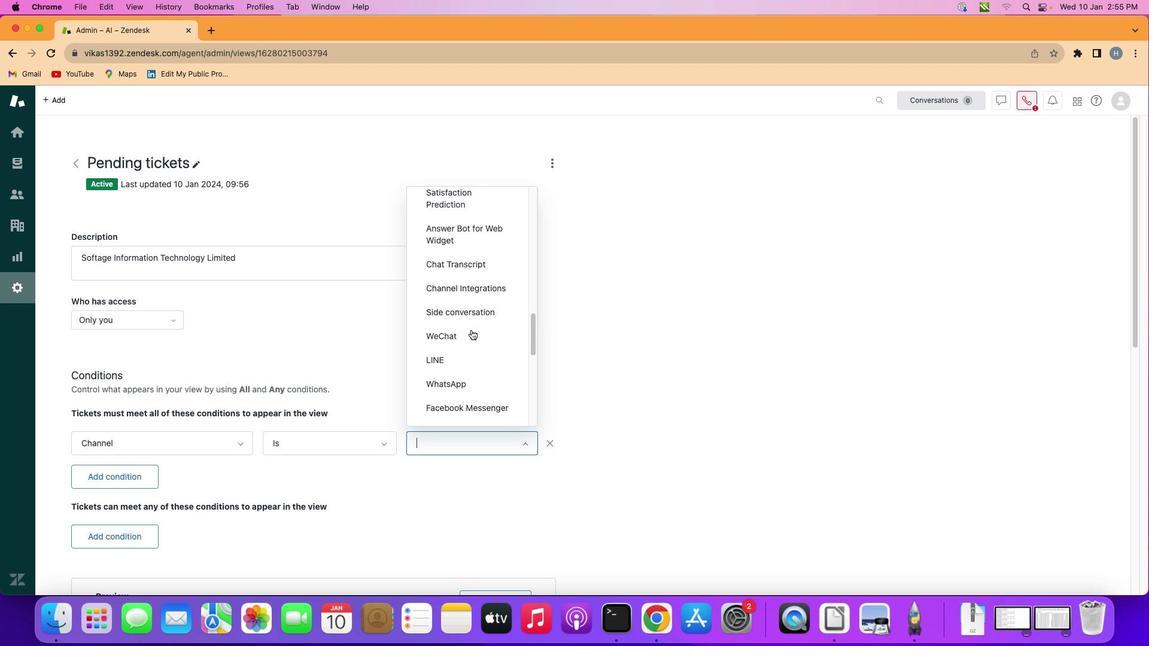 
Action: Mouse scrolled (473, 331) with delta (1, 0)
Screenshot: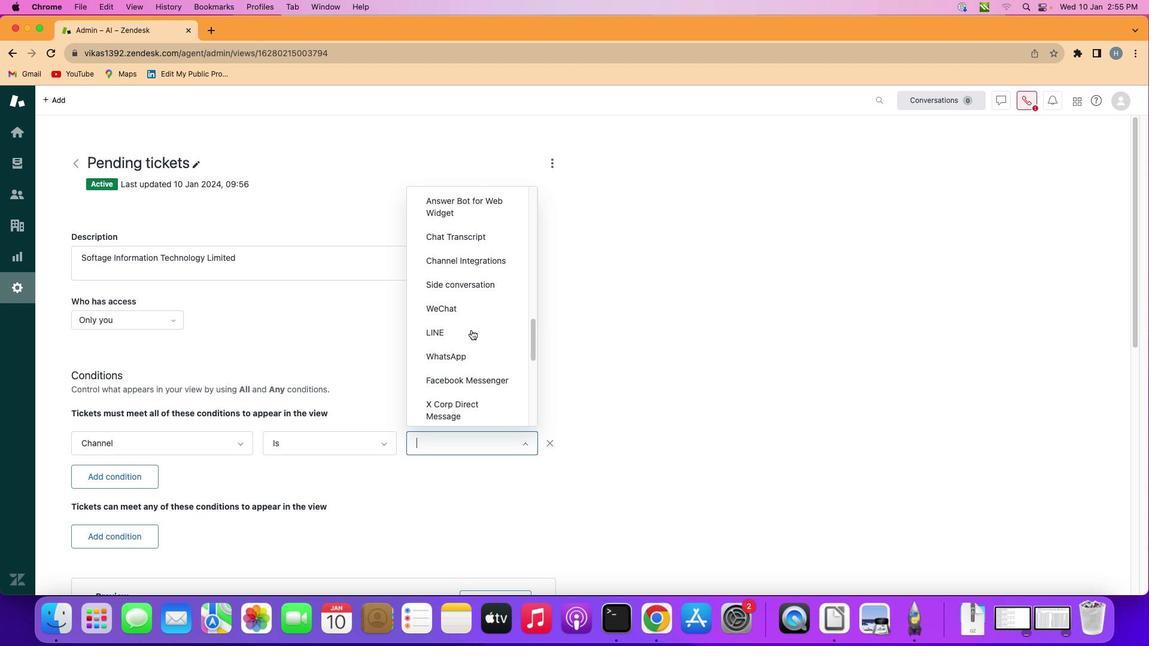 
Action: Mouse scrolled (473, 331) with delta (1, 0)
Screenshot: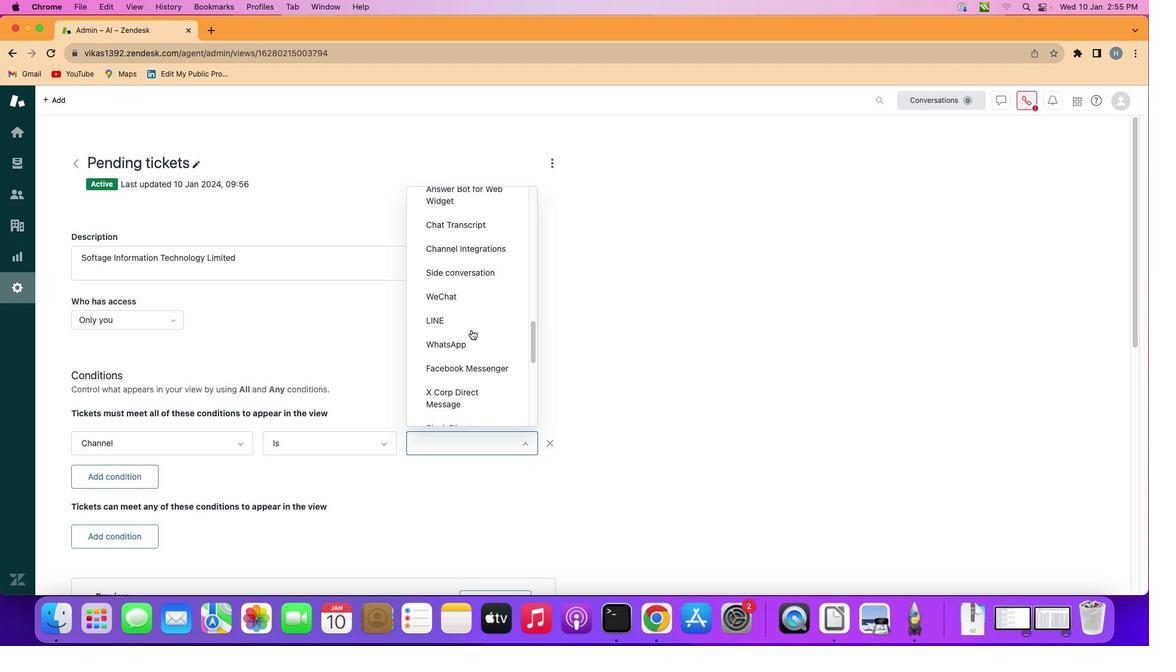 
Action: Mouse scrolled (473, 331) with delta (1, 0)
Screenshot: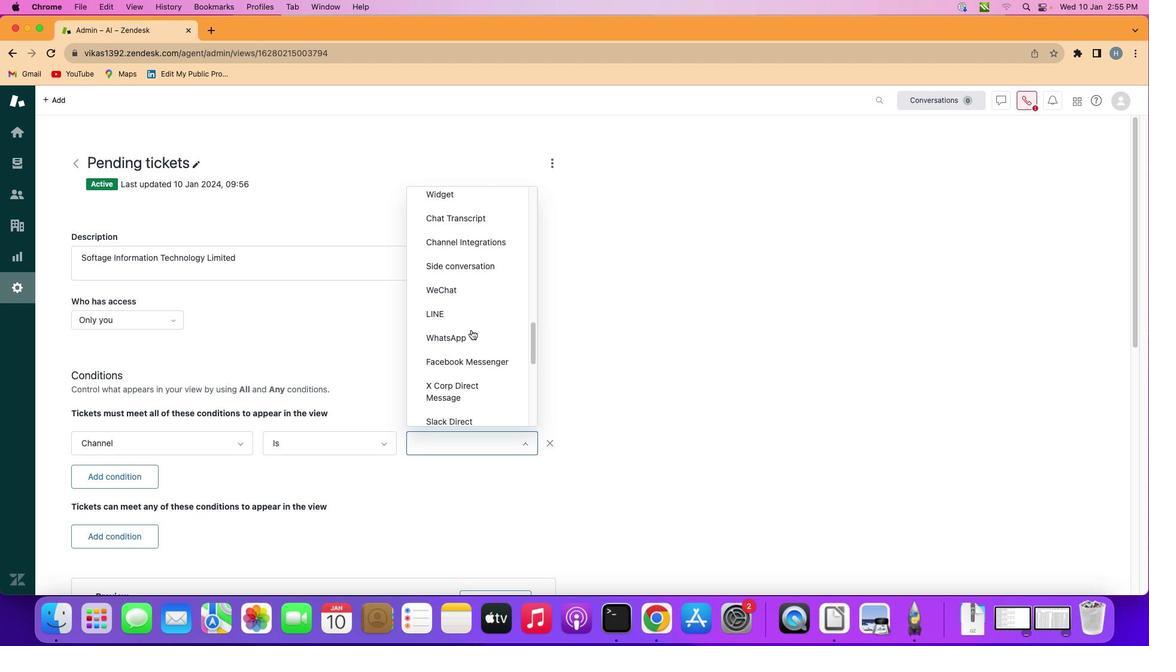 
Action: Mouse scrolled (473, 331) with delta (1, 0)
Screenshot: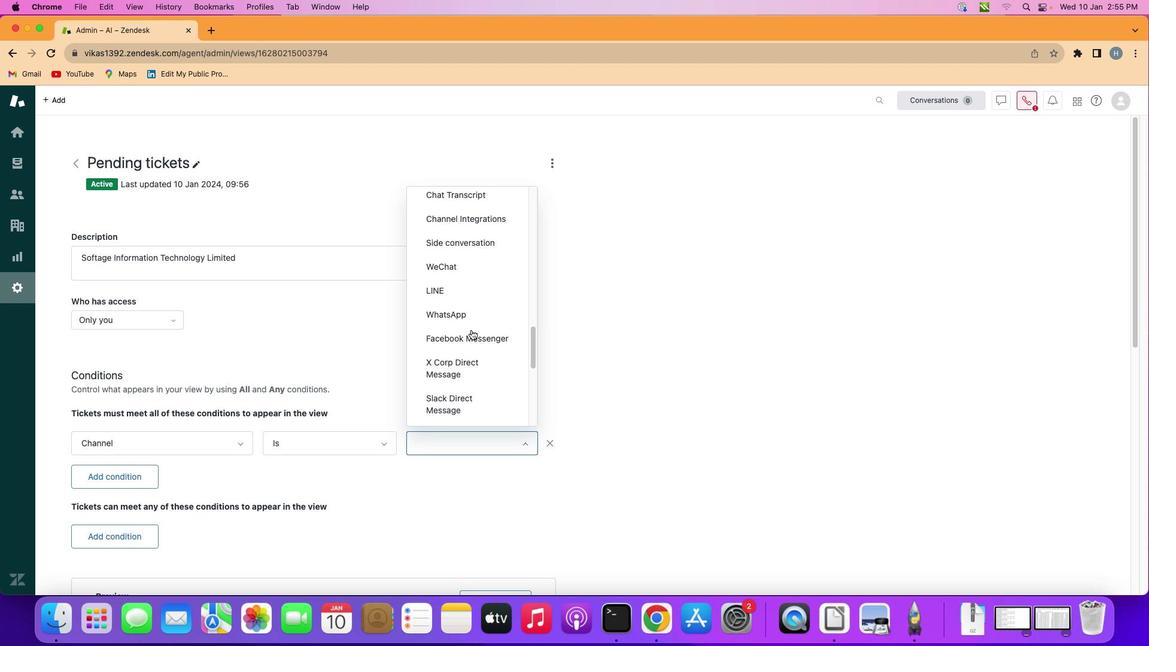 
Action: Mouse scrolled (473, 331) with delta (1, 0)
Screenshot: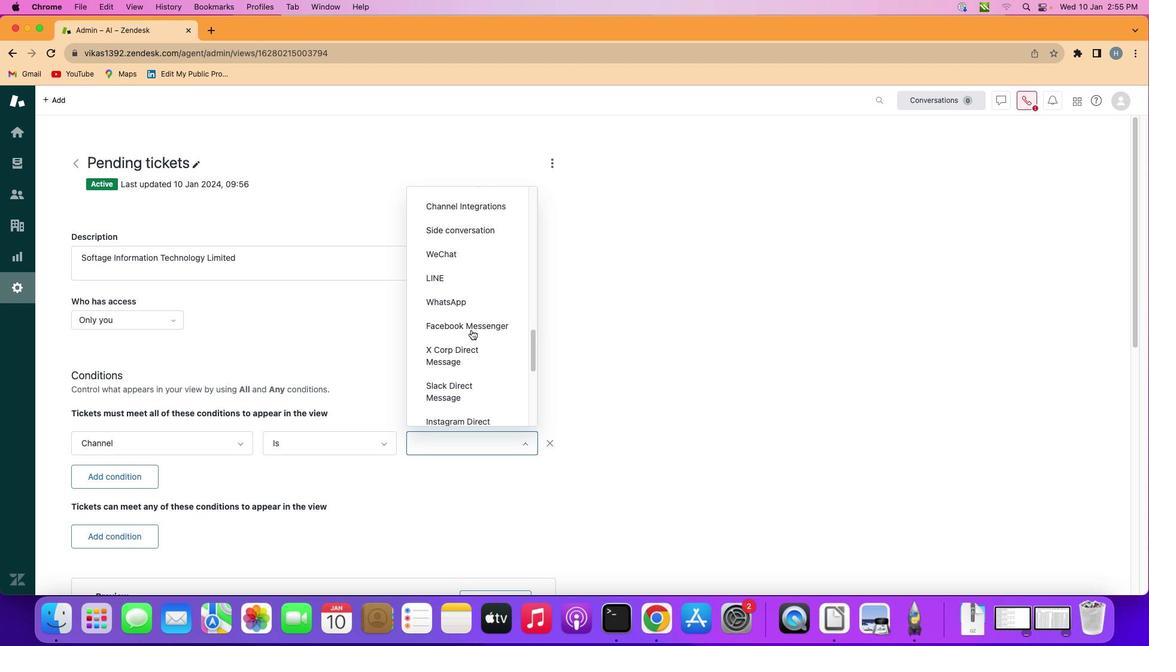 
Action: Mouse scrolled (473, 331) with delta (1, 0)
Screenshot: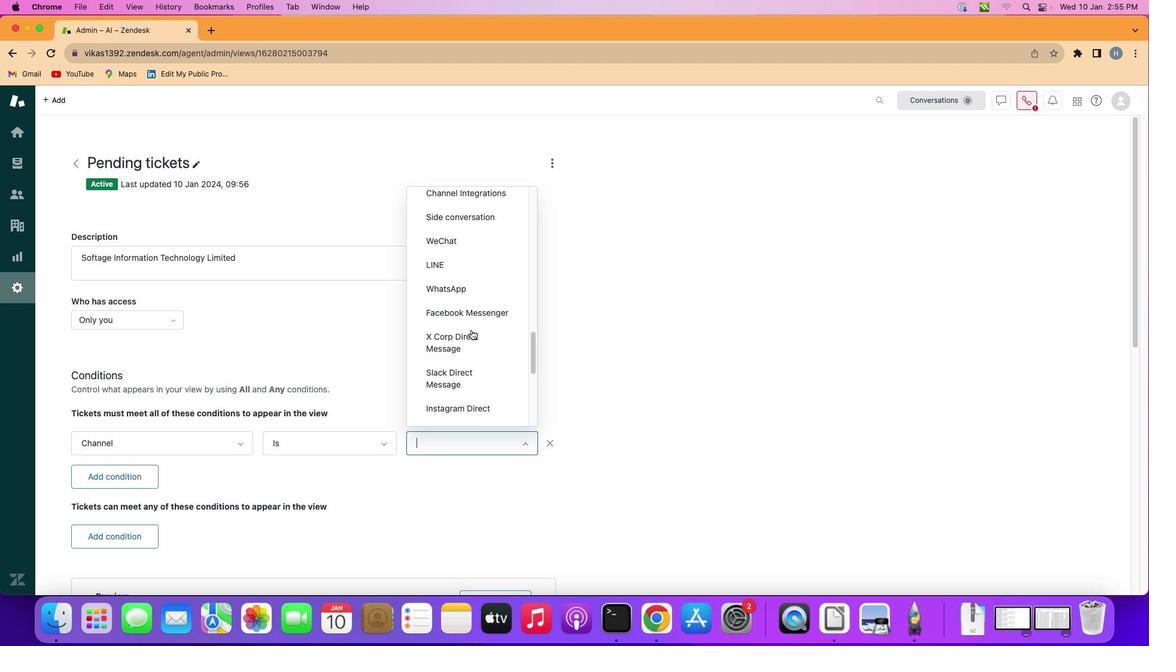 
Action: Mouse scrolled (473, 331) with delta (1, 0)
Screenshot: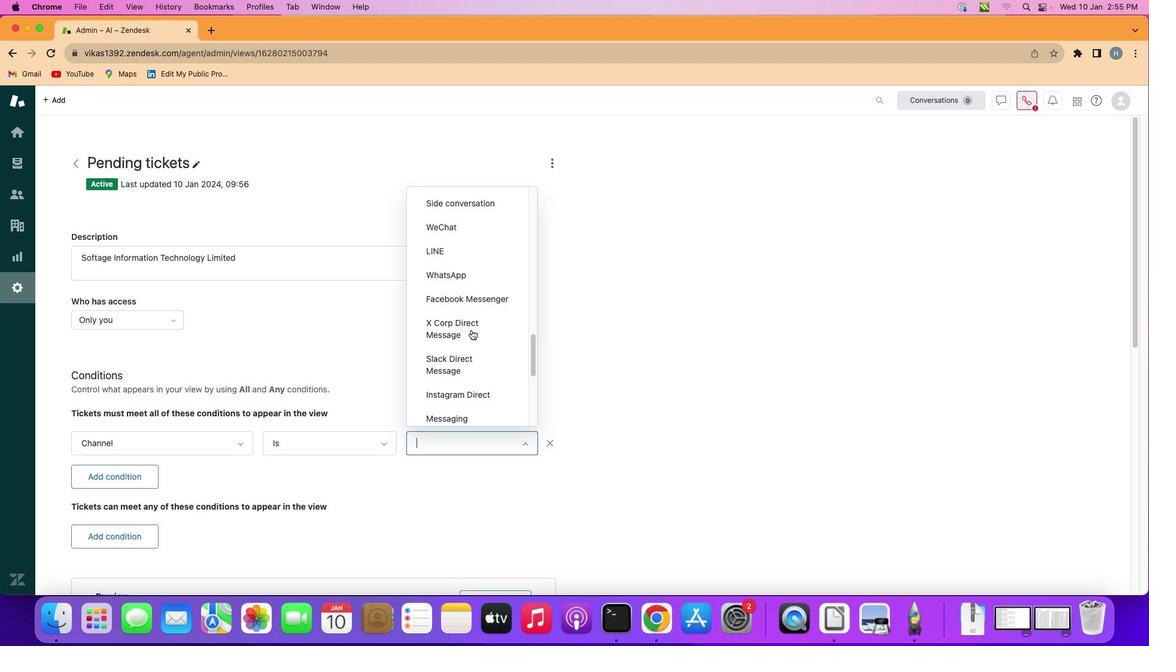 
Action: Mouse scrolled (473, 331) with delta (1, 0)
Screenshot: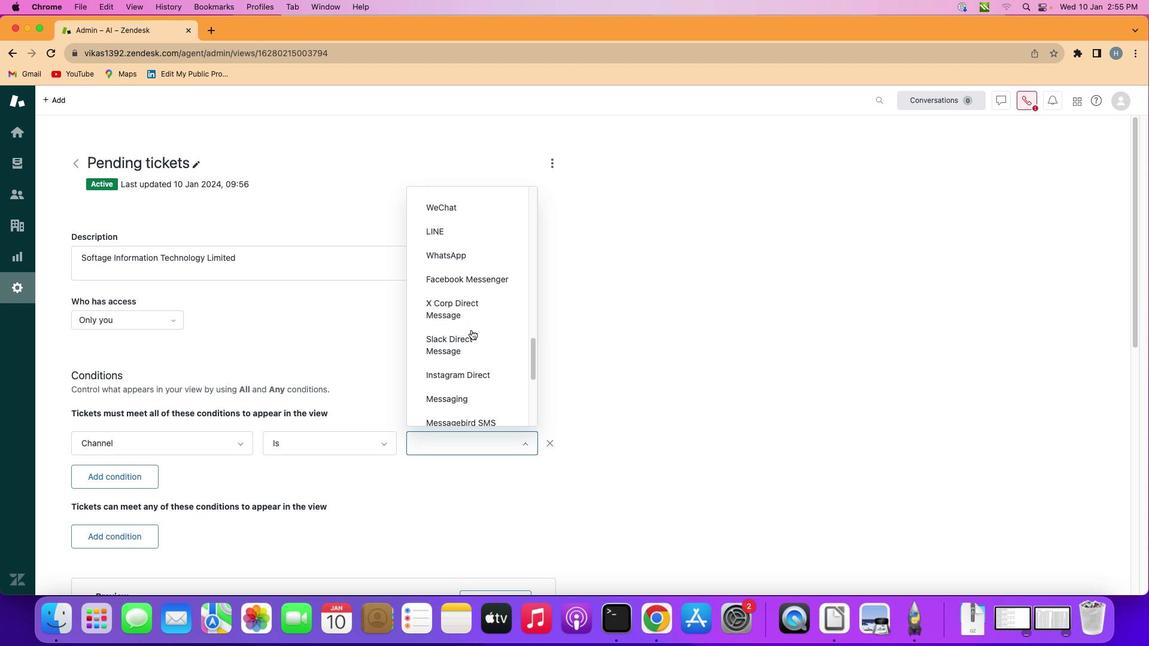 
Action: Mouse scrolled (473, 331) with delta (1, 0)
Screenshot: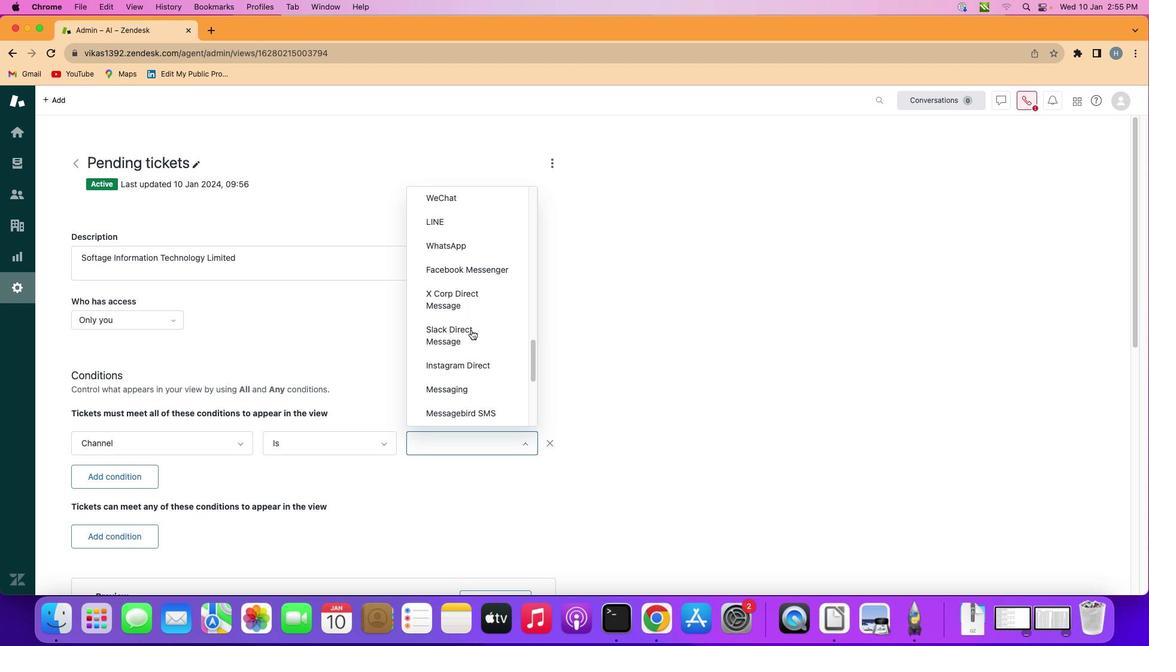 
Action: Mouse moved to (474, 333)
Screenshot: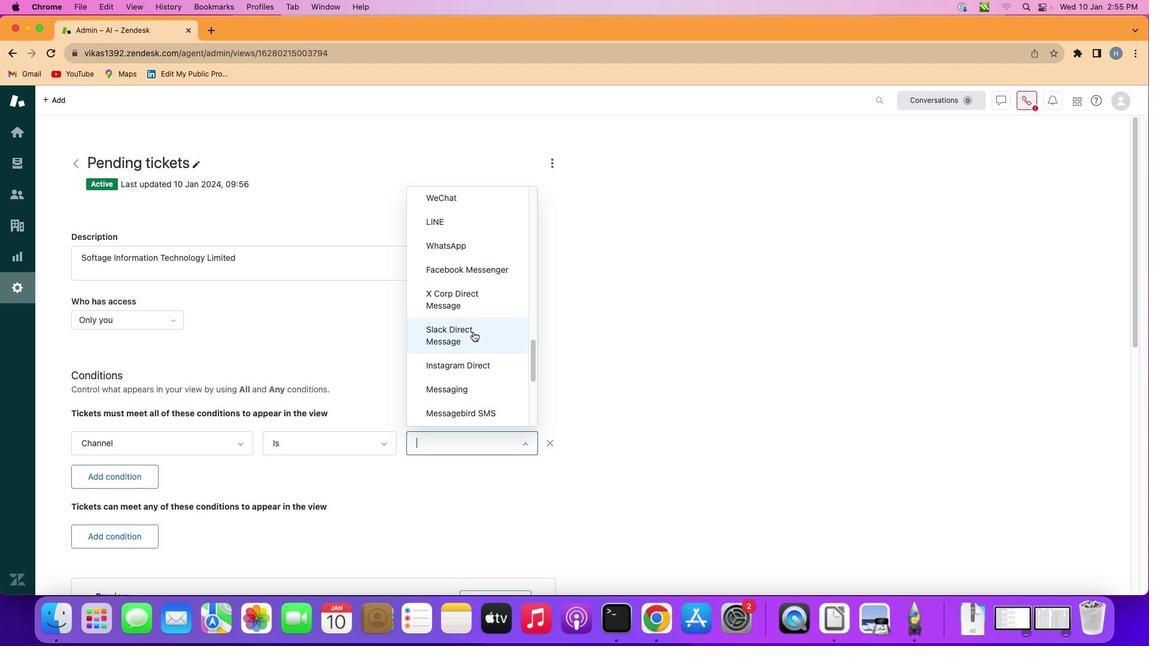 
Action: Mouse pressed left at (474, 333)
Screenshot: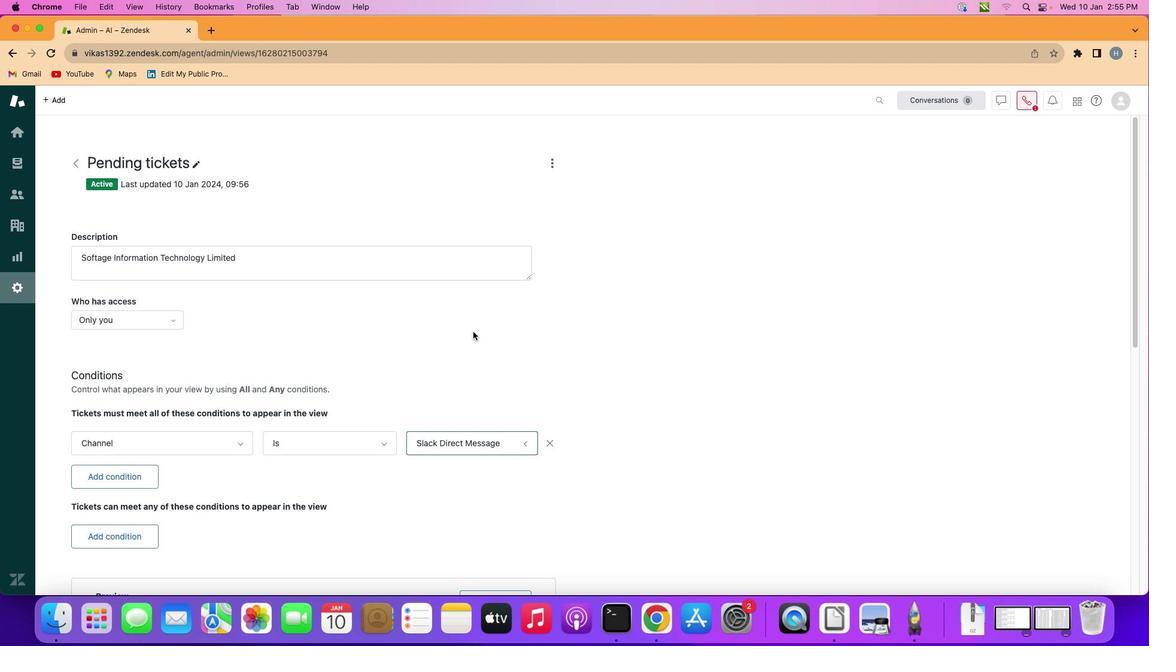 
Action: Mouse moved to (474, 335)
Screenshot: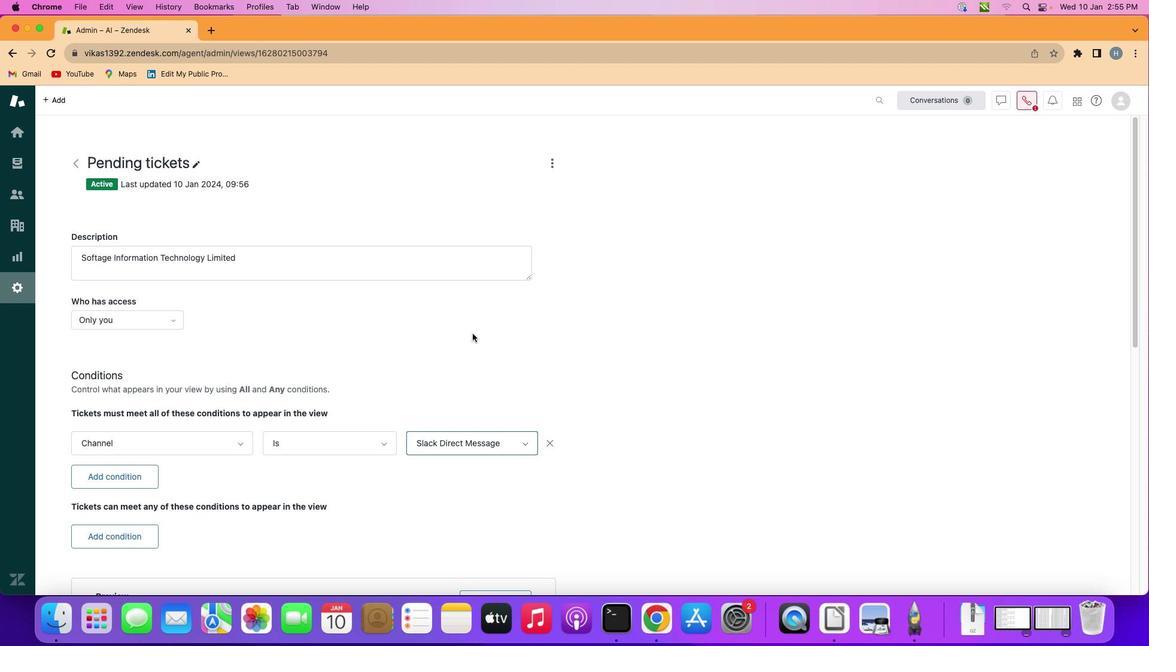 
